 Task: Create a task  Design and implement a disaster recovery plan for an organization's IT infrastructure , assign it to team member softage.4@softage.net in the project AgileBoost and update the status of the task to  On Track  , set the priority of the task to Low
Action: Mouse moved to (74, 289)
Screenshot: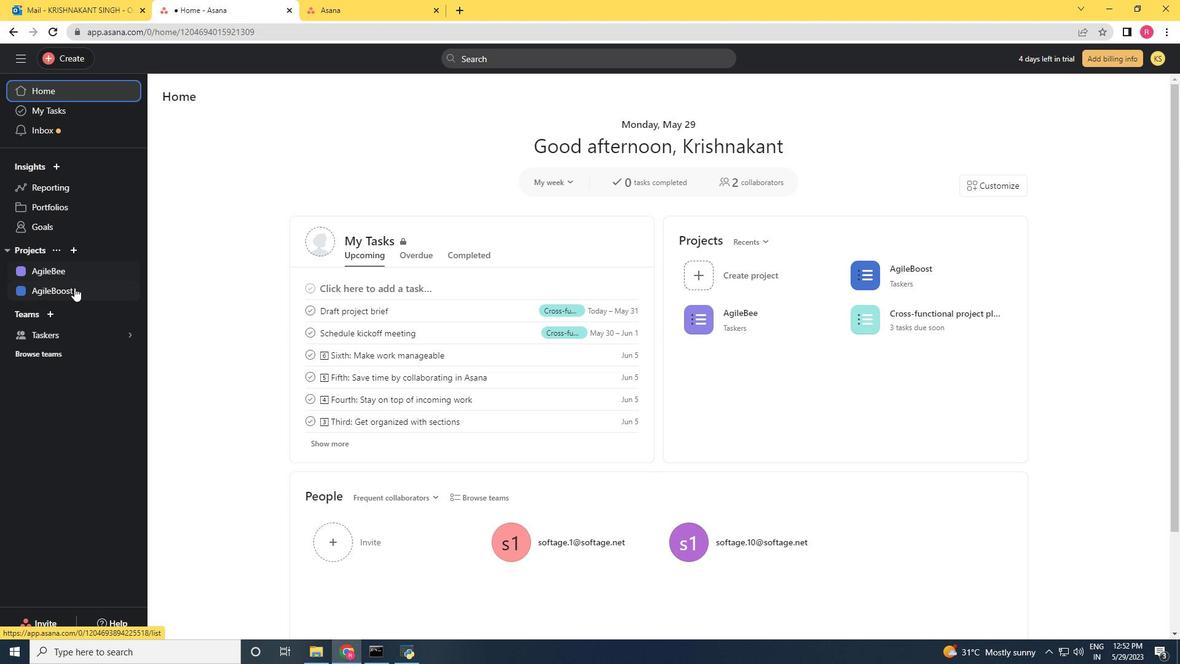 
Action: Mouse pressed left at (74, 289)
Screenshot: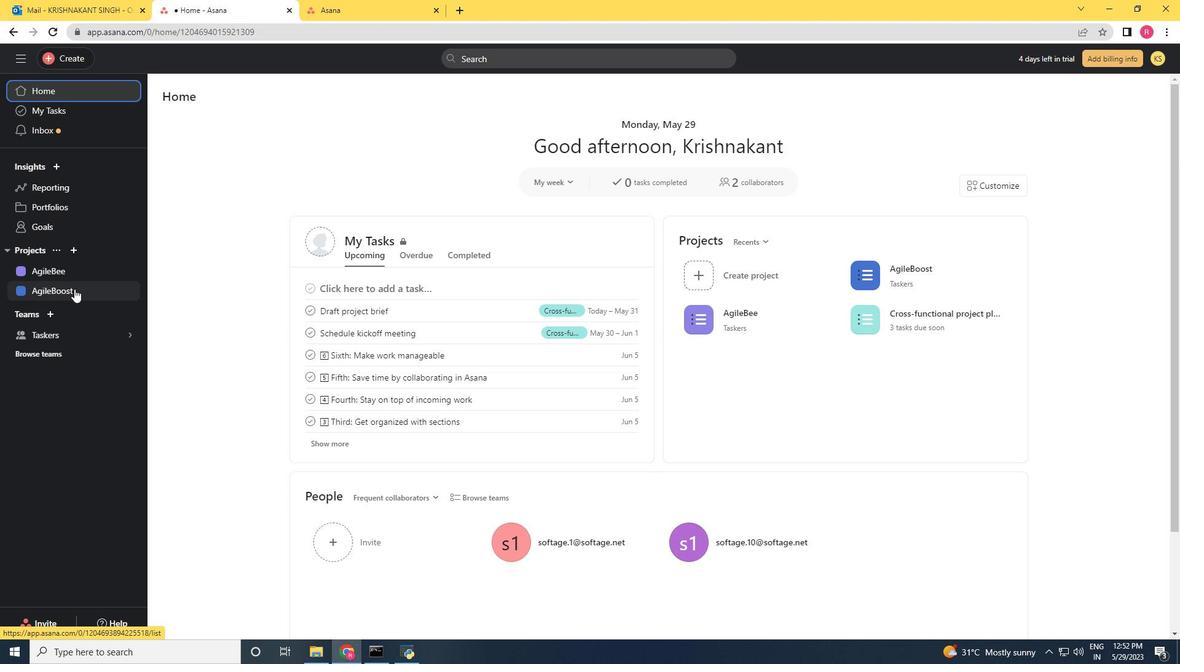 
Action: Mouse moved to (63, 55)
Screenshot: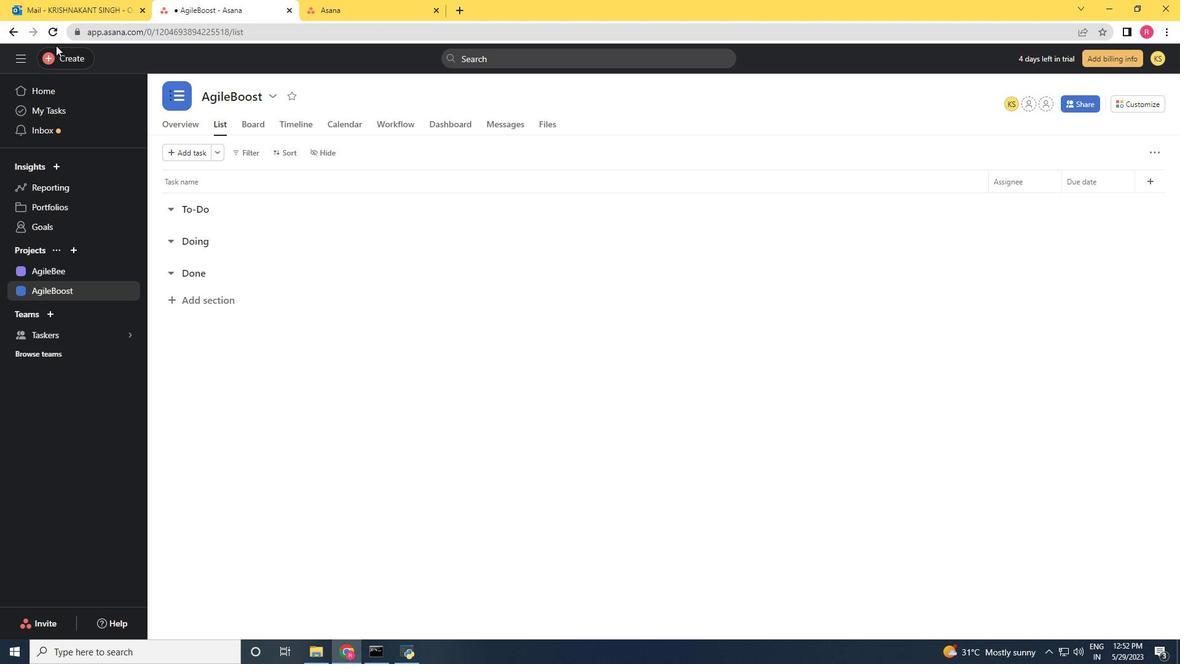 
Action: Mouse pressed left at (63, 55)
Screenshot: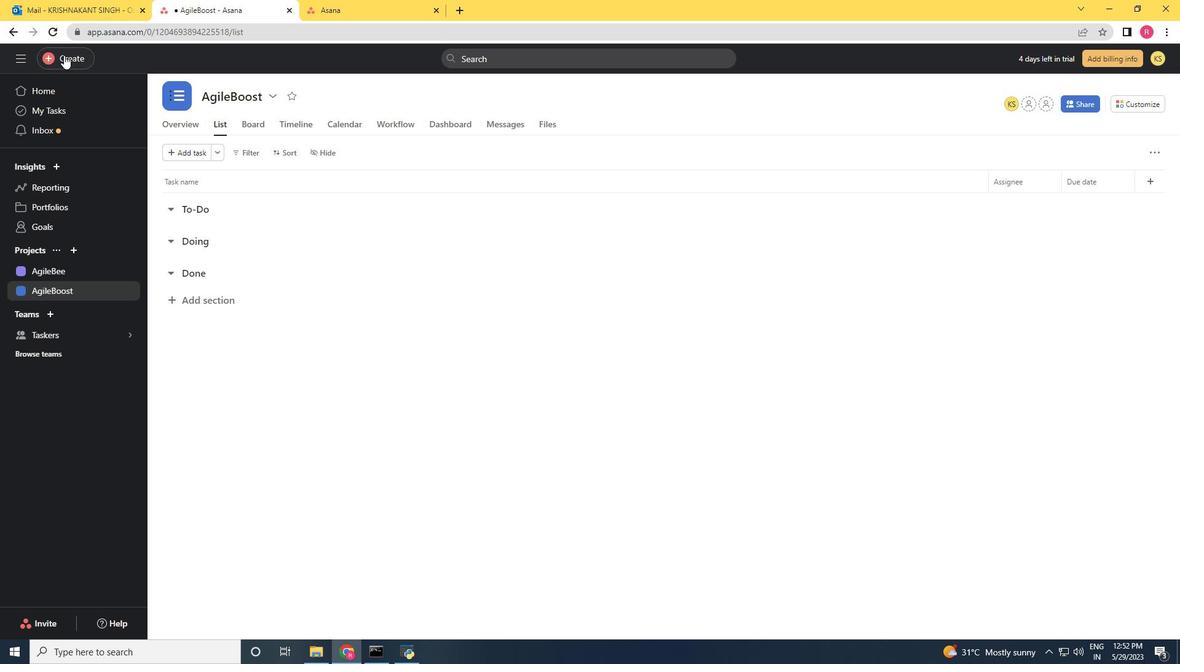 
Action: Mouse moved to (121, 61)
Screenshot: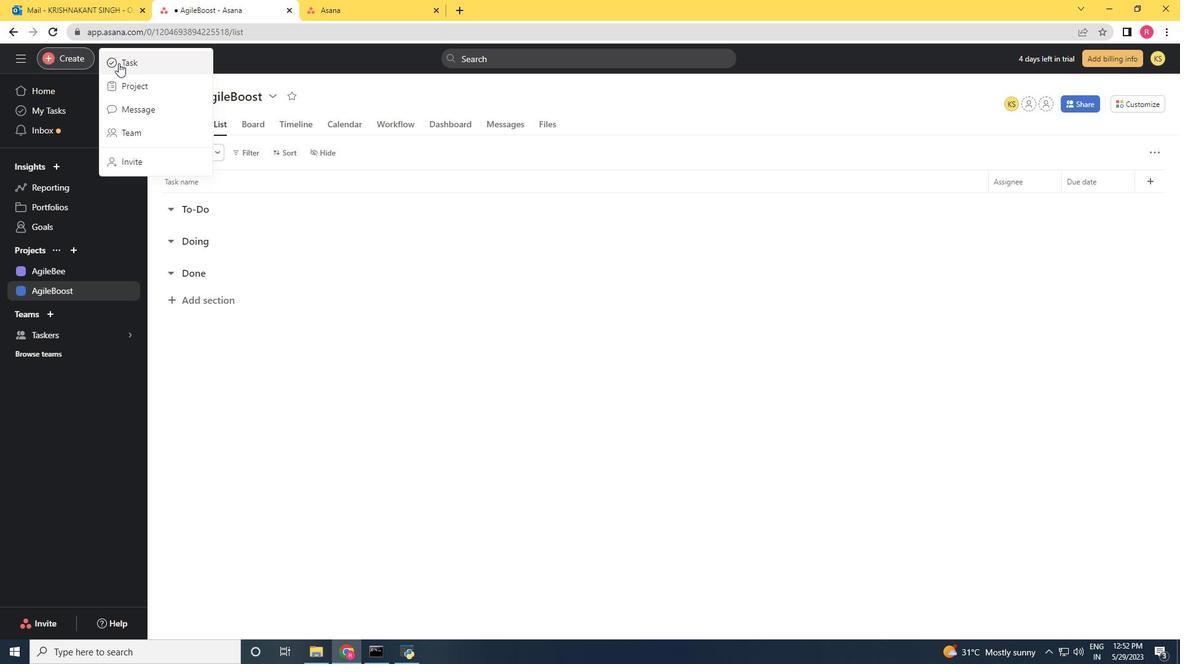 
Action: Mouse pressed left at (121, 61)
Screenshot: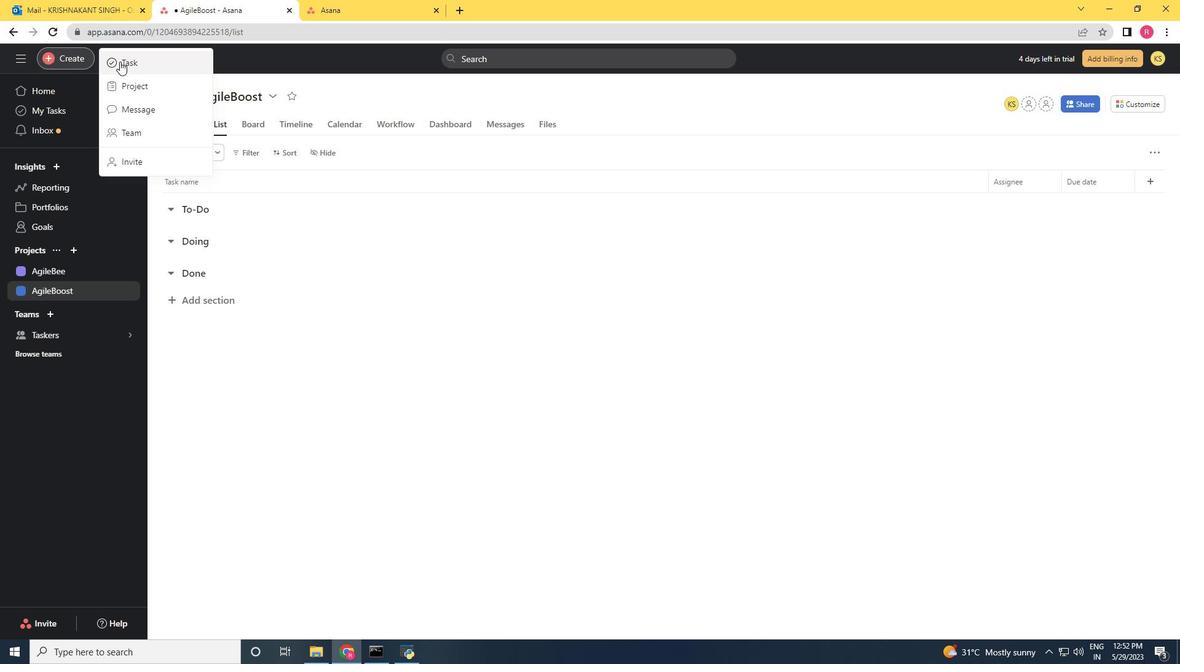
Action: Mouse moved to (1021, 432)
Screenshot: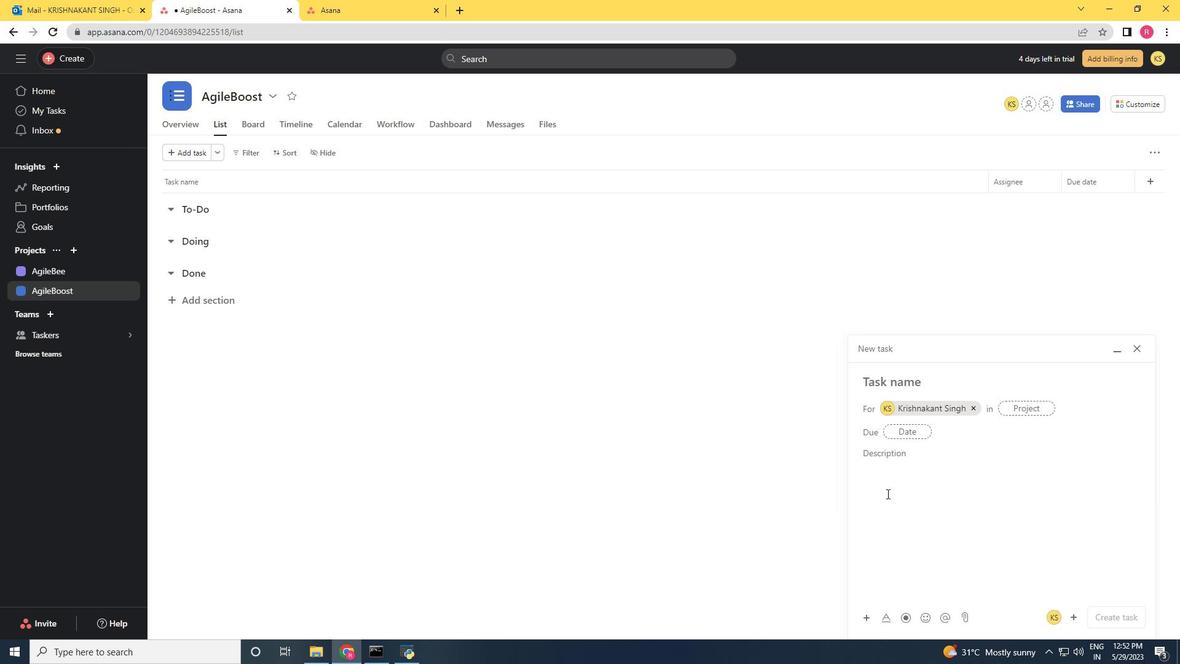 
Action: Key pressed <Key.shift>Dedign<Key.space><Key.backspace><Key.backspace><Key.backspace><Key.backspace><Key.backspace>sign<Key.space>and<Key.space><Key.shift>Implement<Key.space>a<Key.space>distaster<Key.space><Key.left><Key.left><Key.left><Key.left><Key.left><Key.backspace><Key.backspace>a<Key.right><Key.right><Key.right><Key.right><Key.right><Key.right><Key.right>recovery<Key.space>plan<Key.space>for<Key.space>an<Key.space>organization<Key.space><Key.backspace>'s<Key.space><Key.shift>IT<Key.space>infrastucture<Key.space><Key.left><Key.left><Key.left><Key.left><Key.left><Key.left><Key.left><Key.left><Key.left><Key.left><Key.left><Key.left><Key.left><Key.right><Key.right><Key.right><Key.right><Key.right><Key.right>r<Key.right><Key.right><Key.right><Key.right><Key.right><Key.right><Key.right><Key.right><Key.right><Key.right><Key.right>
Screenshot: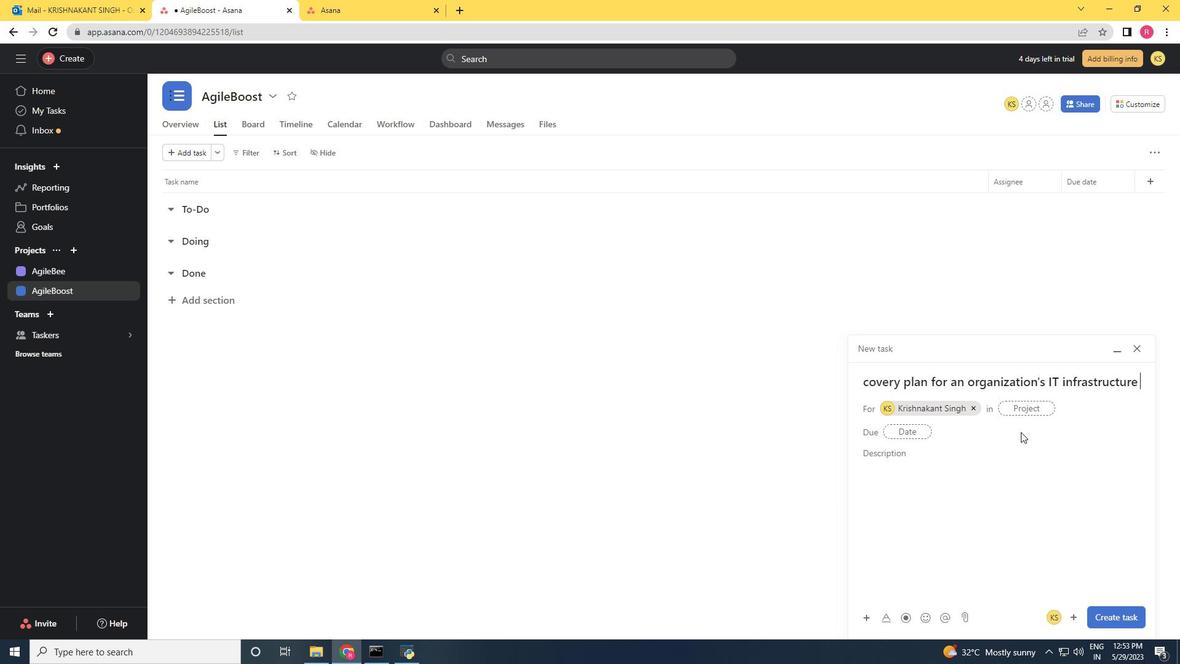 
Action: Mouse moved to (969, 406)
Screenshot: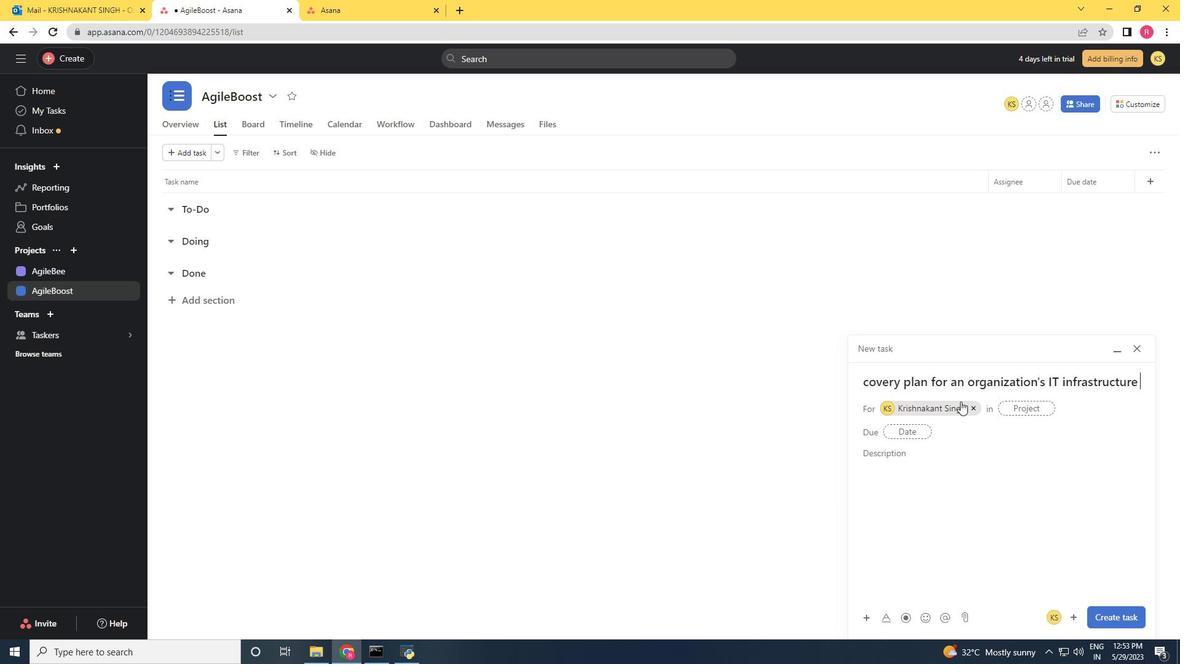 
Action: Mouse pressed left at (969, 406)
Screenshot: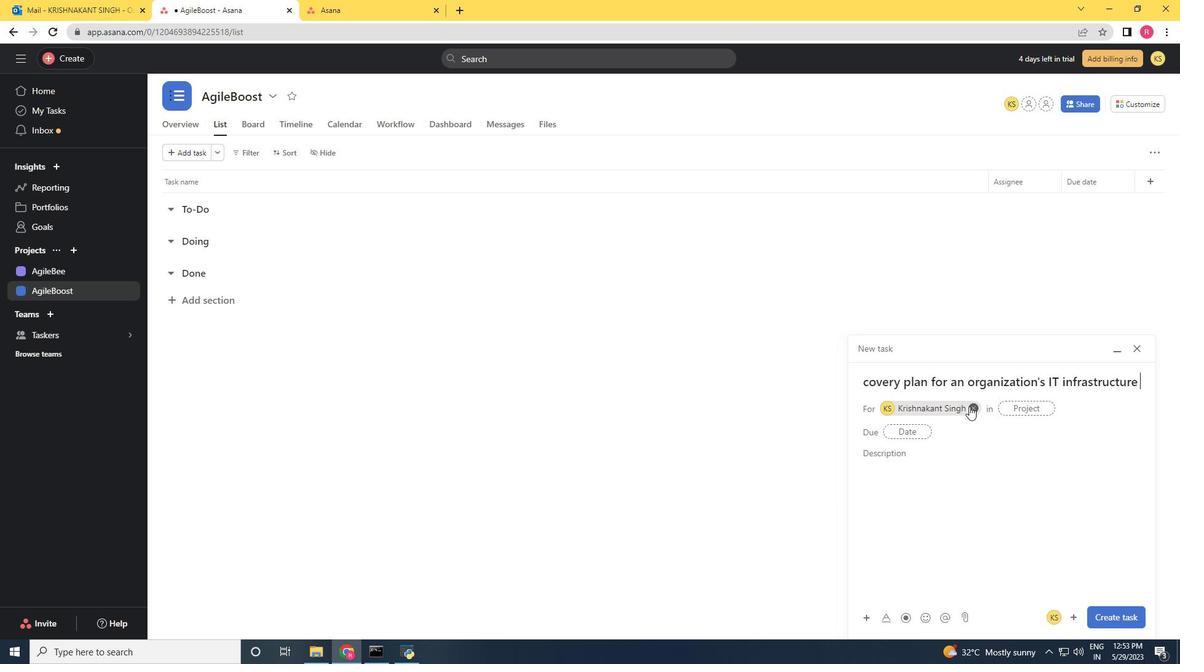 
Action: Mouse moved to (915, 411)
Screenshot: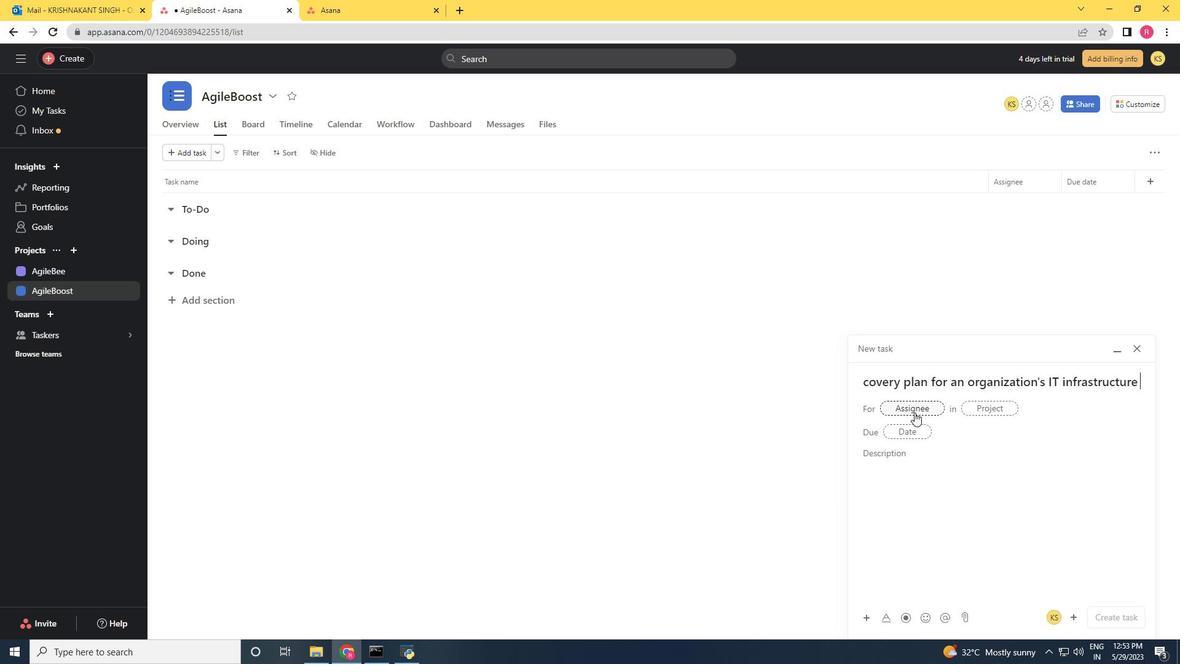 
Action: Mouse pressed left at (915, 411)
Screenshot: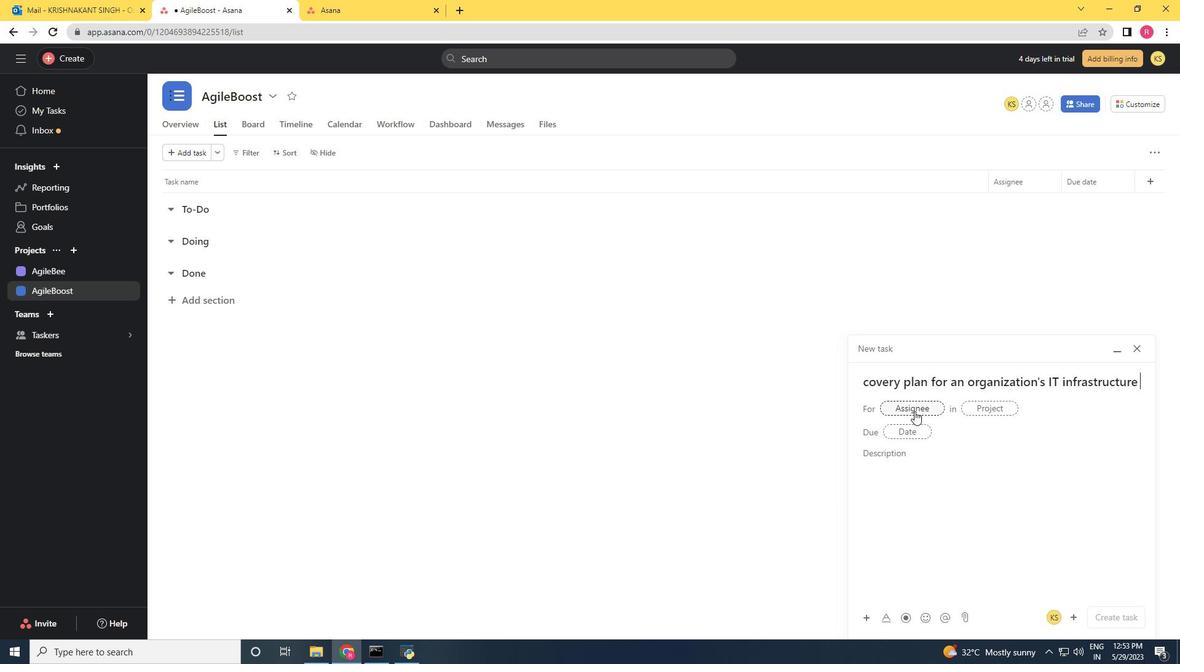 
Action: Key pressed softage.4<Key.shift>@softage.net
Screenshot: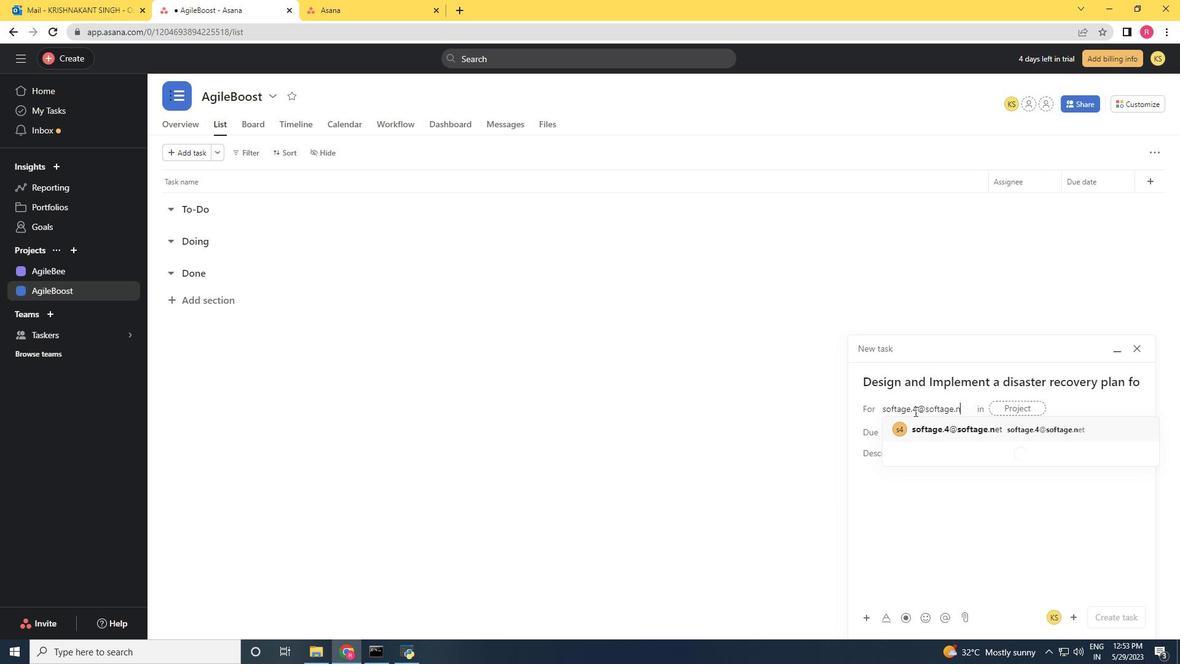 
Action: Mouse moved to (942, 429)
Screenshot: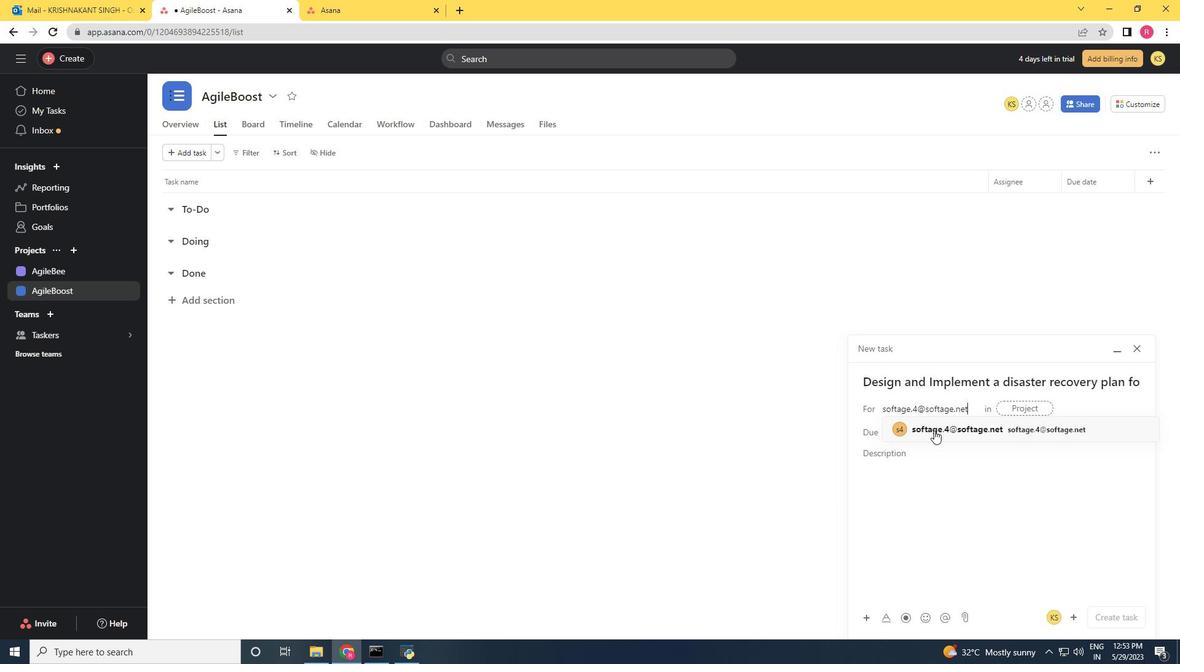 
Action: Mouse pressed left at (942, 429)
Screenshot: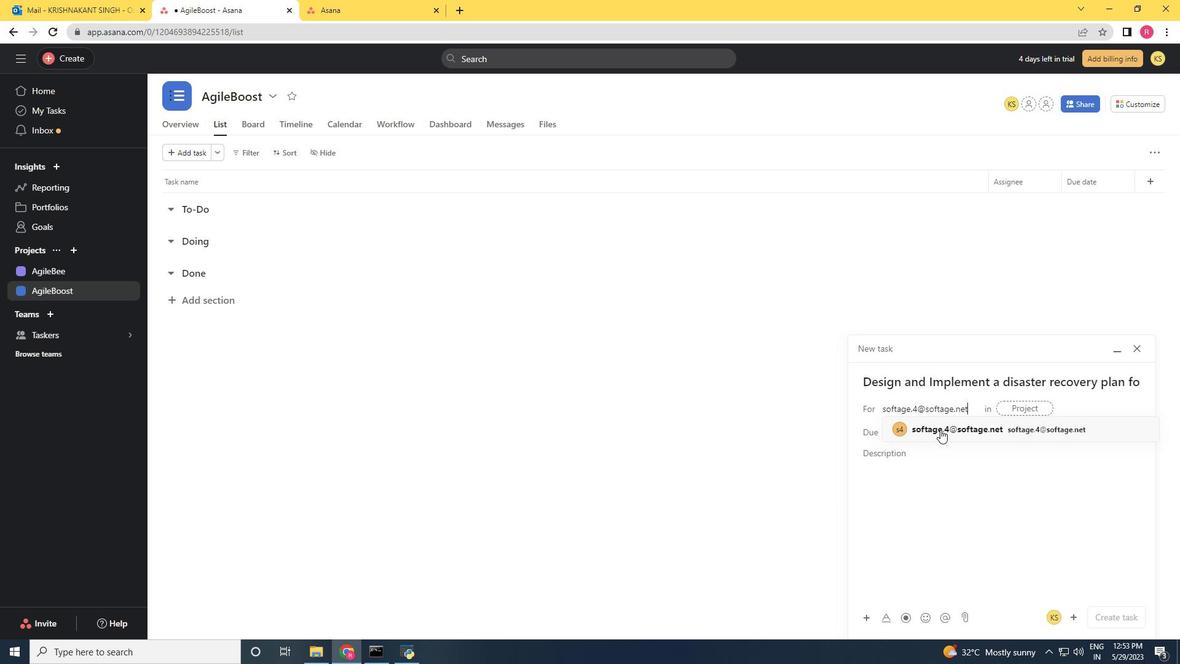 
Action: Mouse moved to (813, 434)
Screenshot: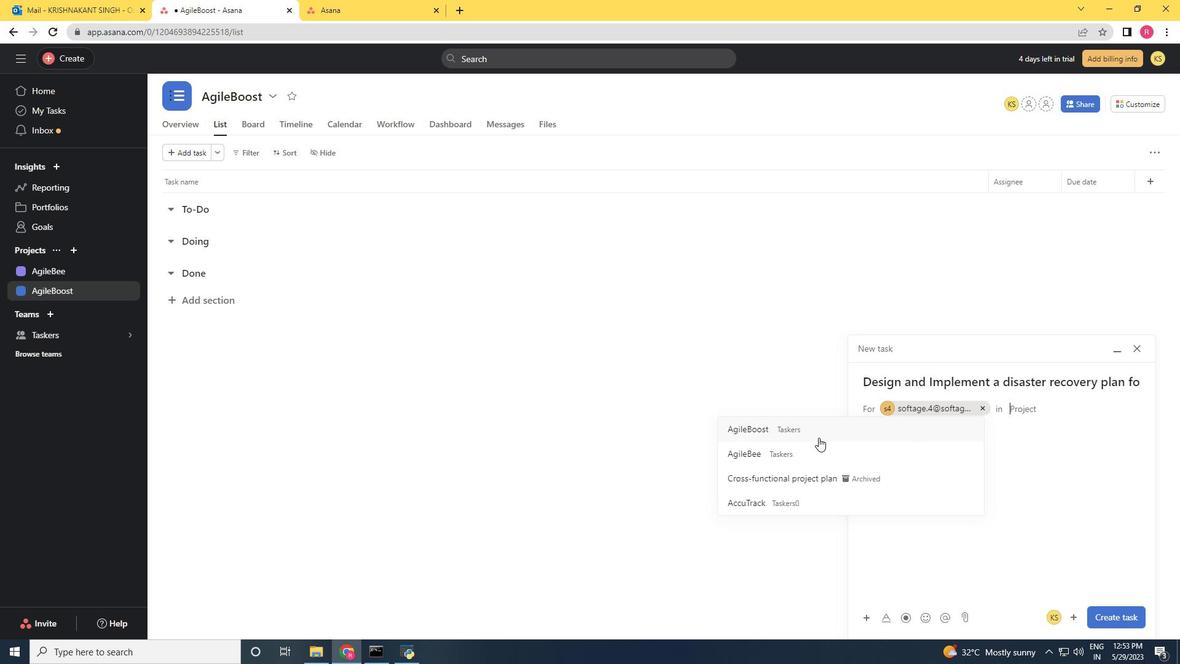 
Action: Mouse pressed left at (813, 434)
Screenshot: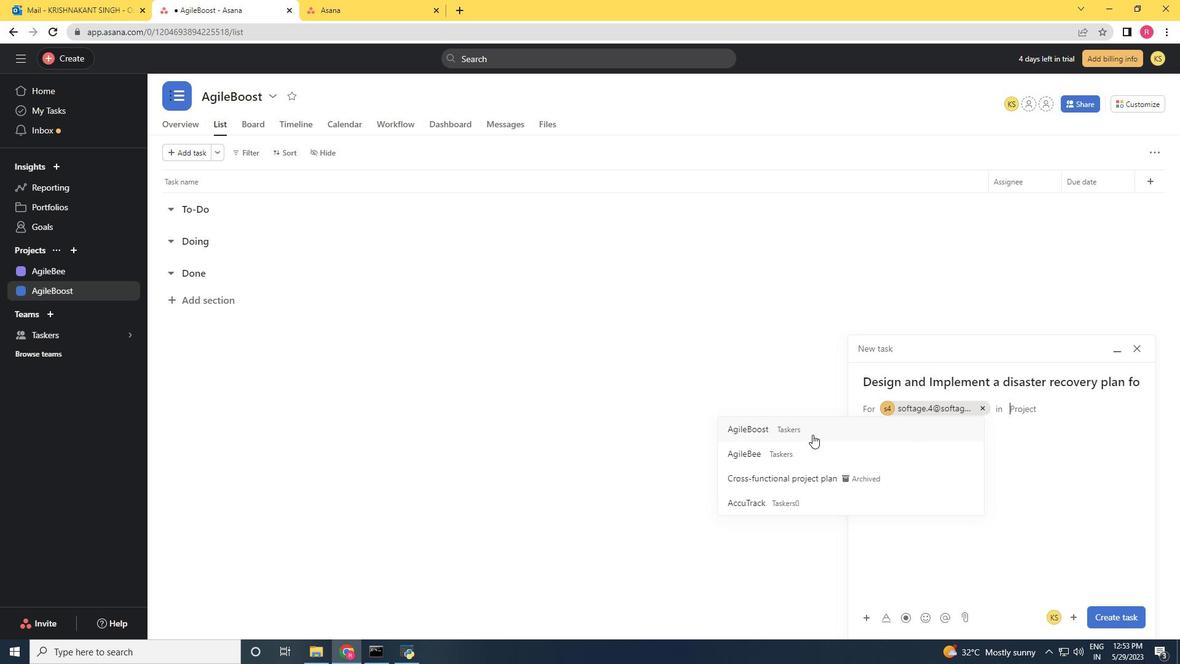 
Action: Mouse moved to (1014, 560)
Screenshot: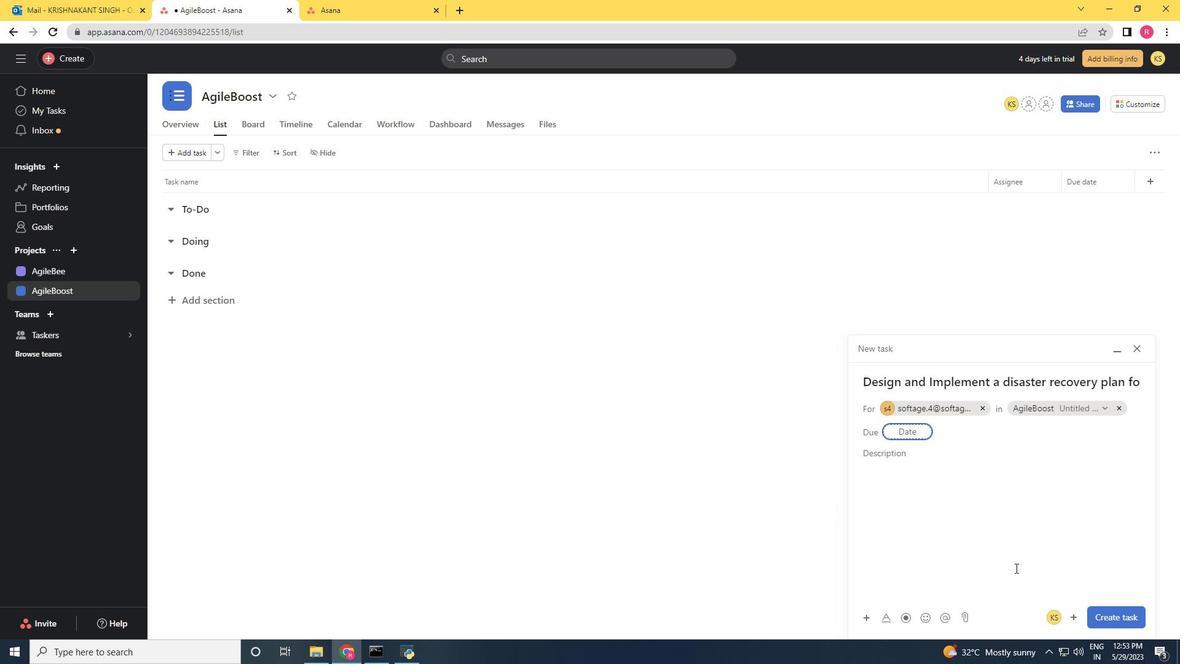 
Action: Mouse scrolled (1014, 560) with delta (0, 0)
Screenshot: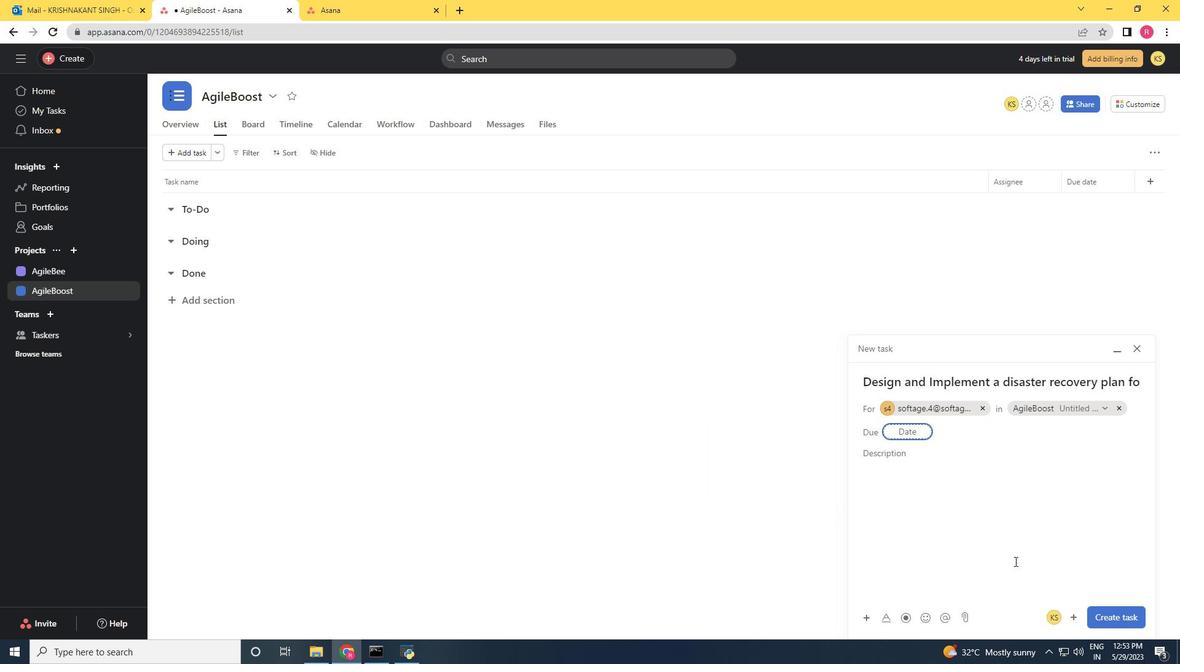 
Action: Mouse scrolled (1014, 560) with delta (0, 0)
Screenshot: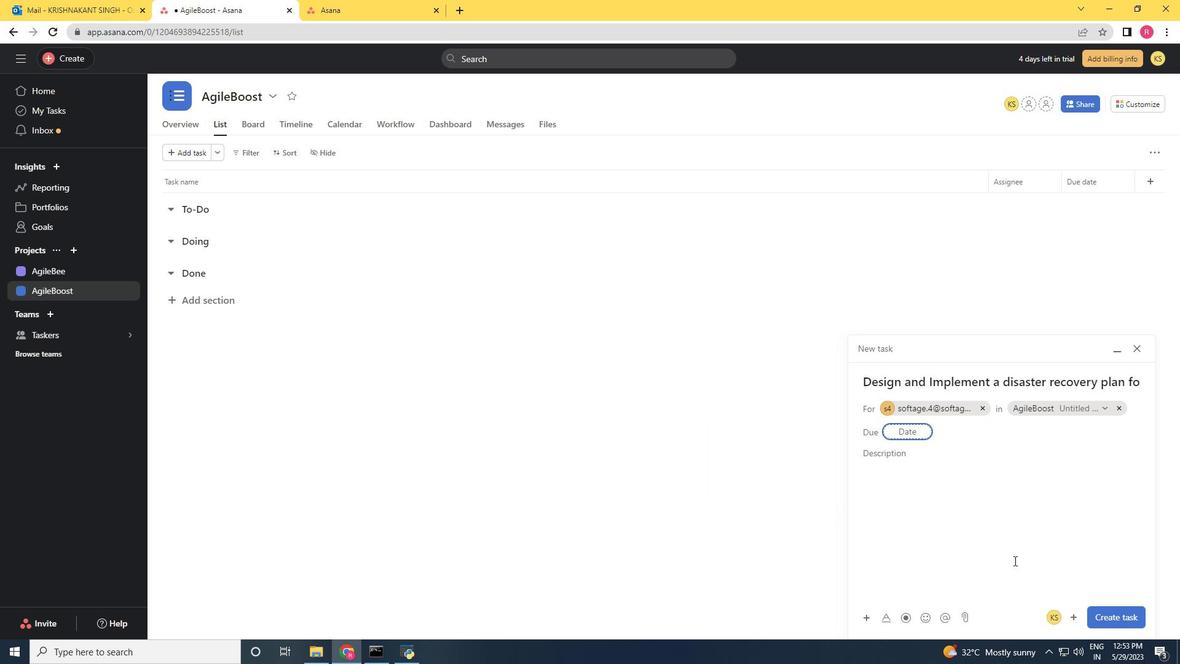 
Action: Mouse scrolled (1014, 561) with delta (0, 0)
Screenshot: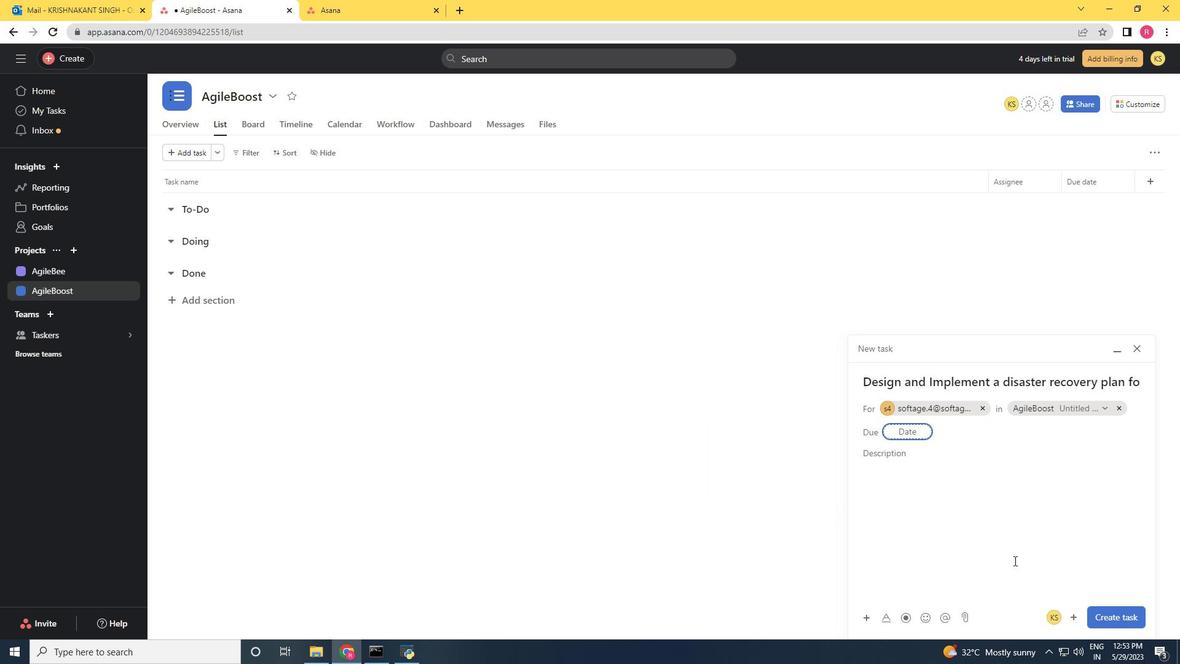 
Action: Mouse scrolled (1014, 561) with delta (0, 0)
Screenshot: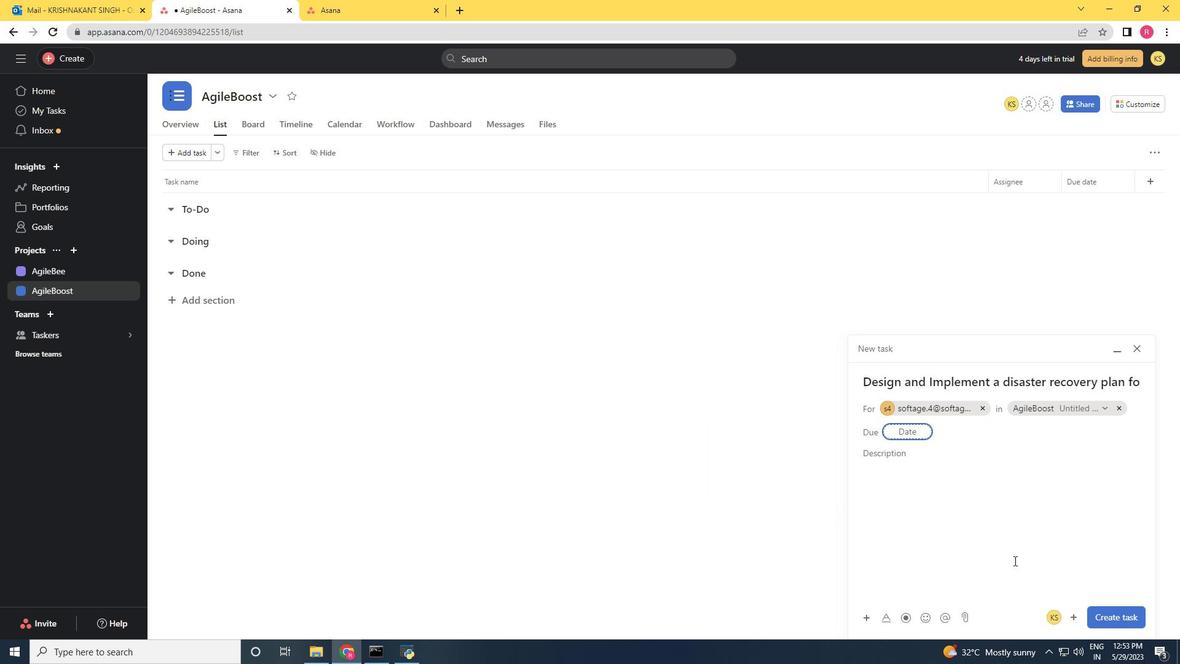
Action: Mouse moved to (1105, 613)
Screenshot: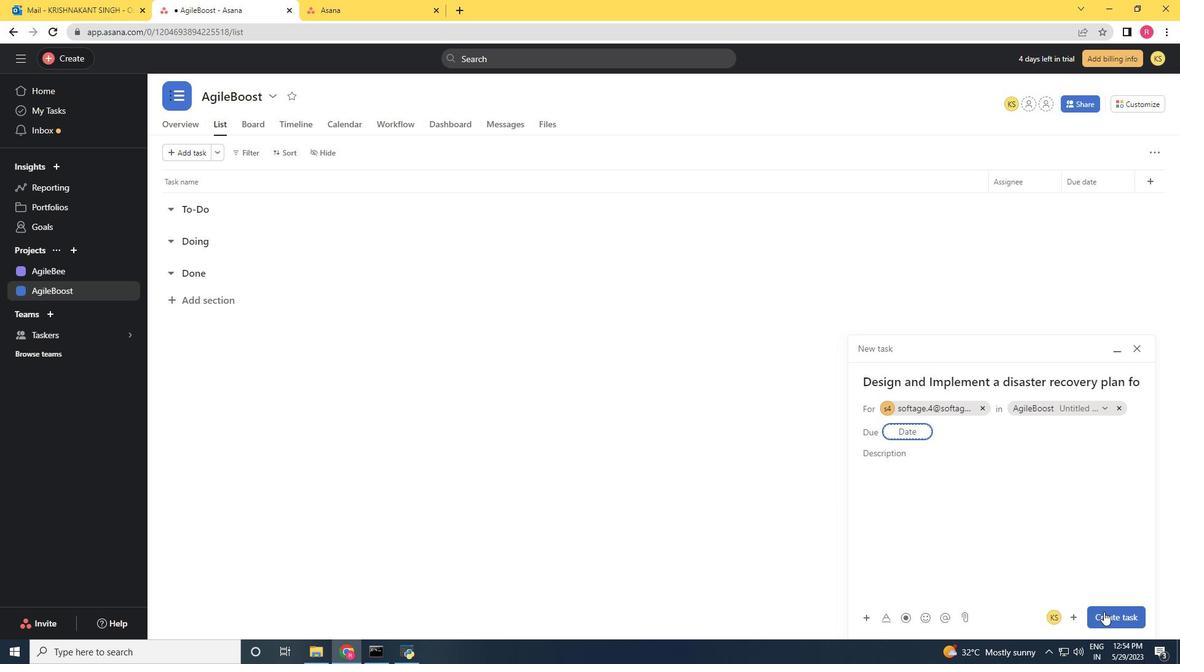 
Action: Mouse pressed left at (1105, 613)
Screenshot: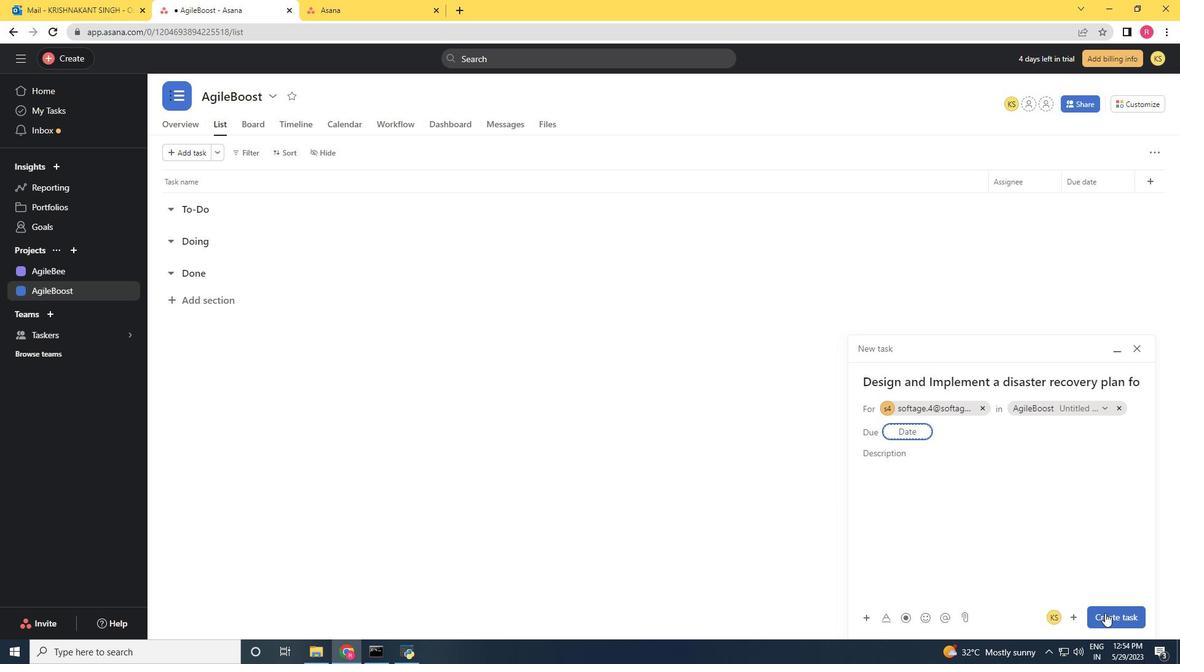 
Action: Mouse moved to (1158, 178)
Screenshot: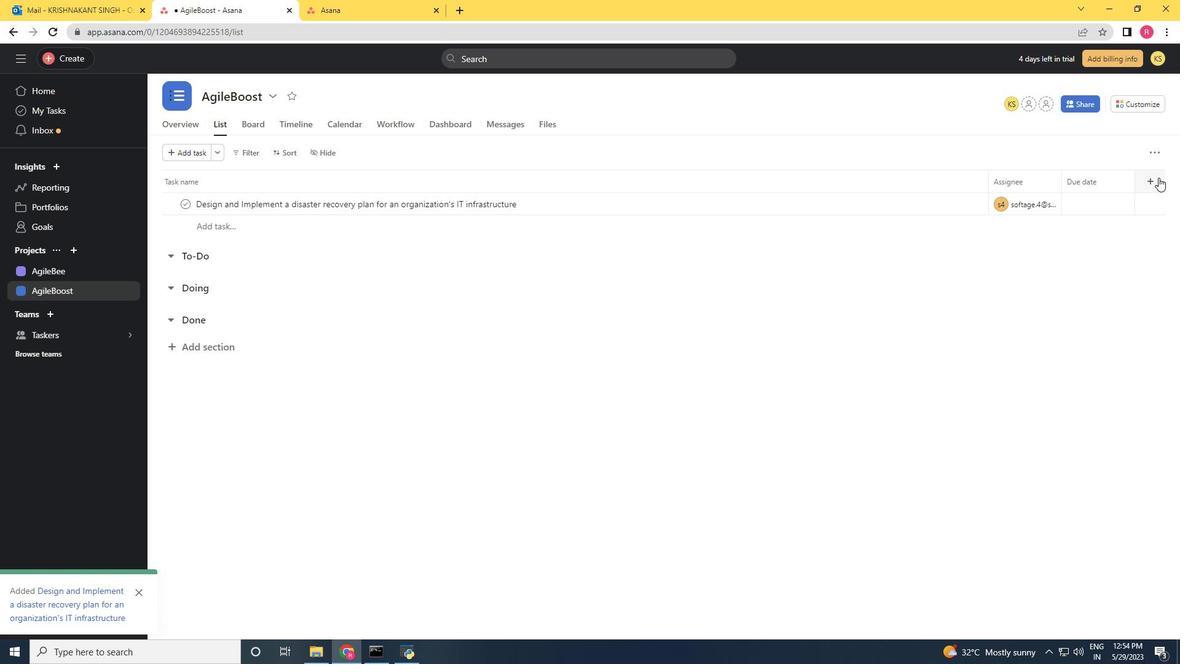 
Action: Mouse pressed left at (1158, 178)
Screenshot: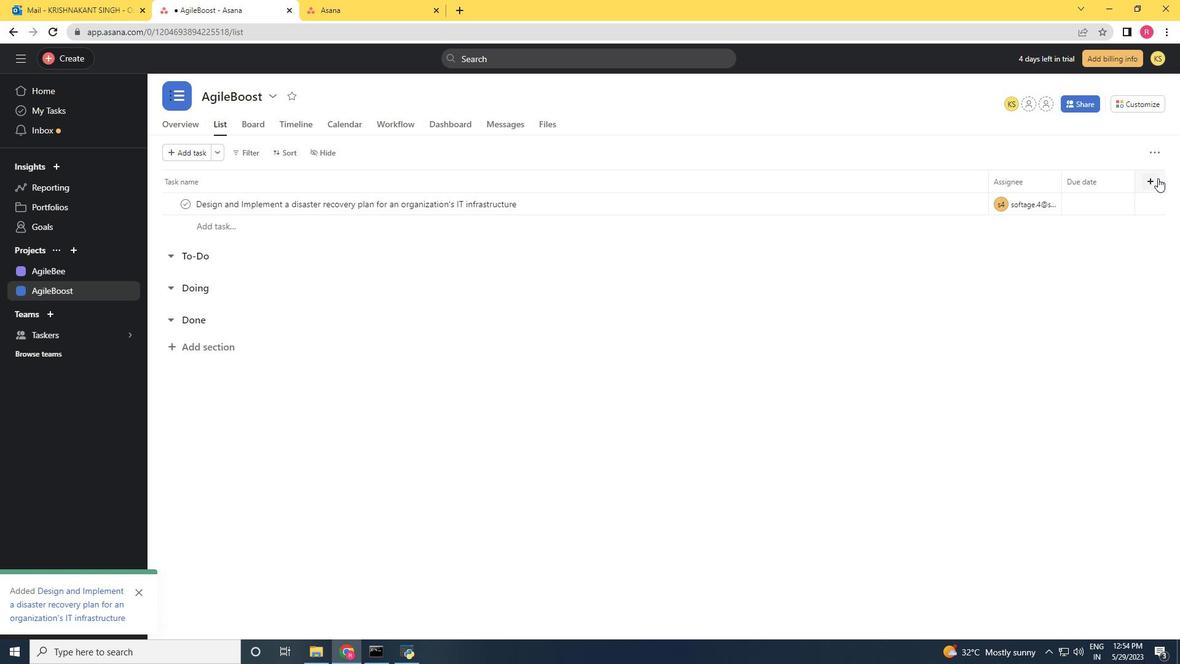 
Action: Mouse moved to (1103, 314)
Screenshot: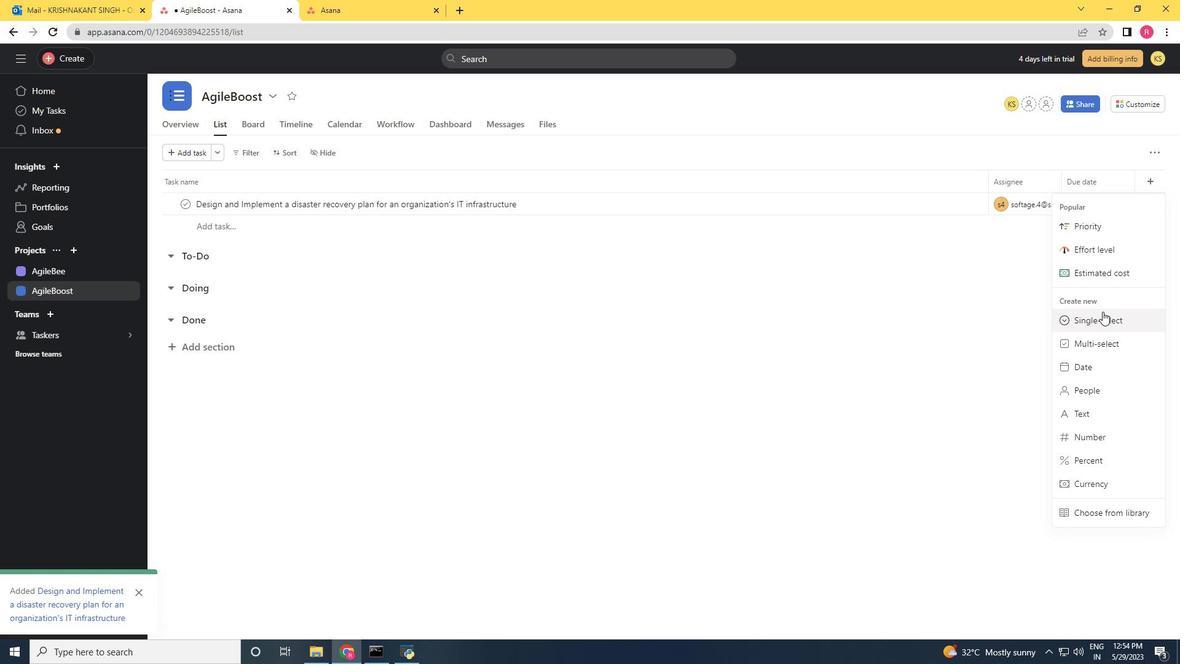 
Action: Mouse pressed left at (1103, 314)
Screenshot: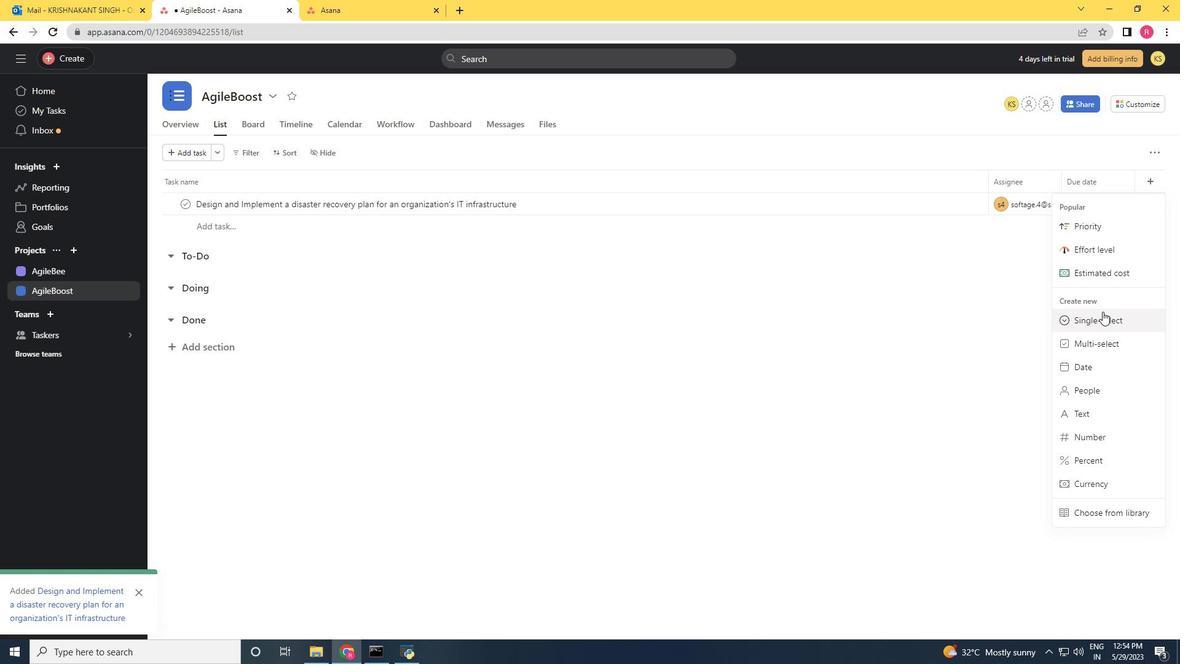 
Action: Mouse moved to (536, 237)
Screenshot: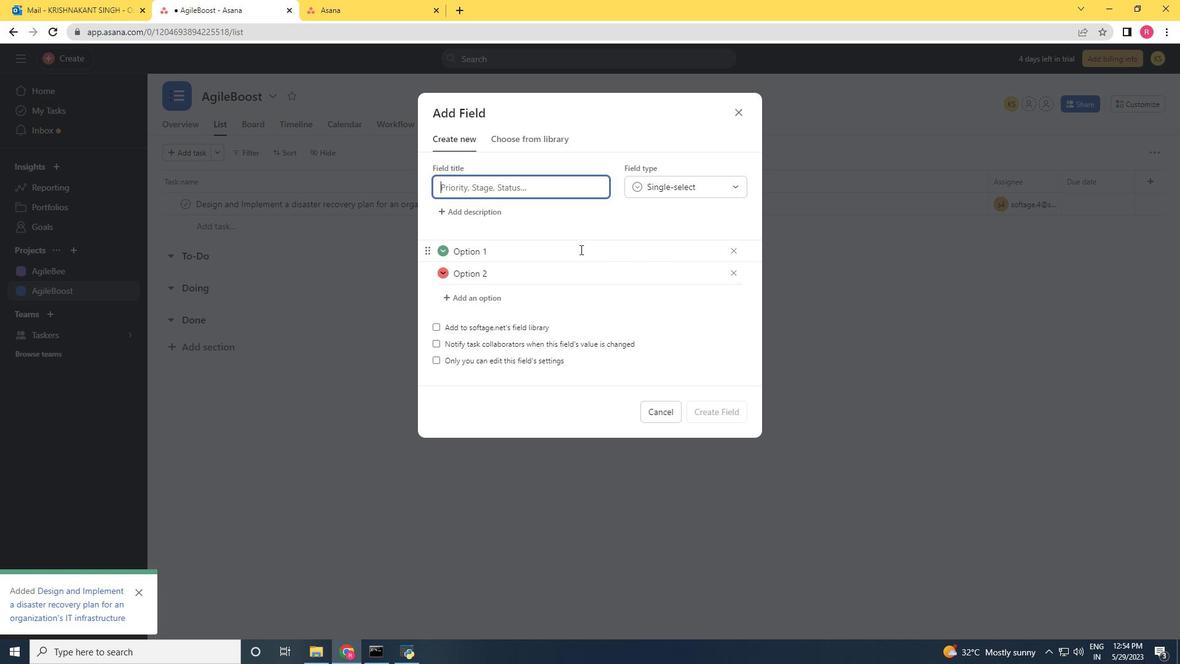 
Action: Key pressed <Key.shift>Ststus
Screenshot: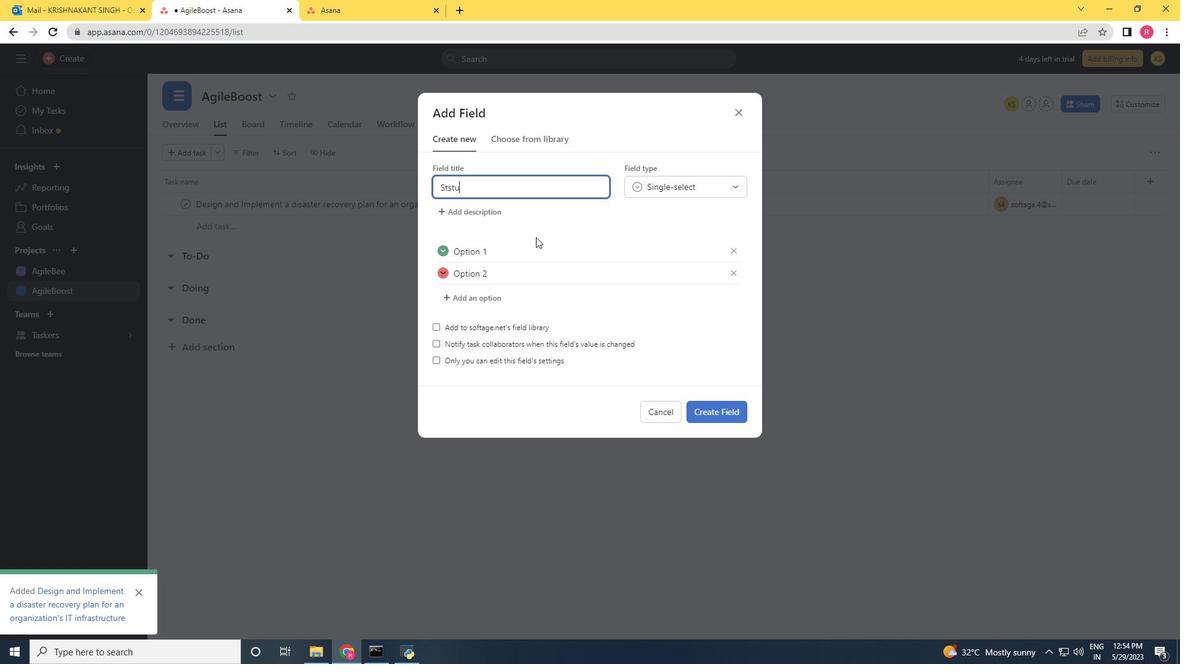 
Action: Mouse moved to (494, 213)
Screenshot: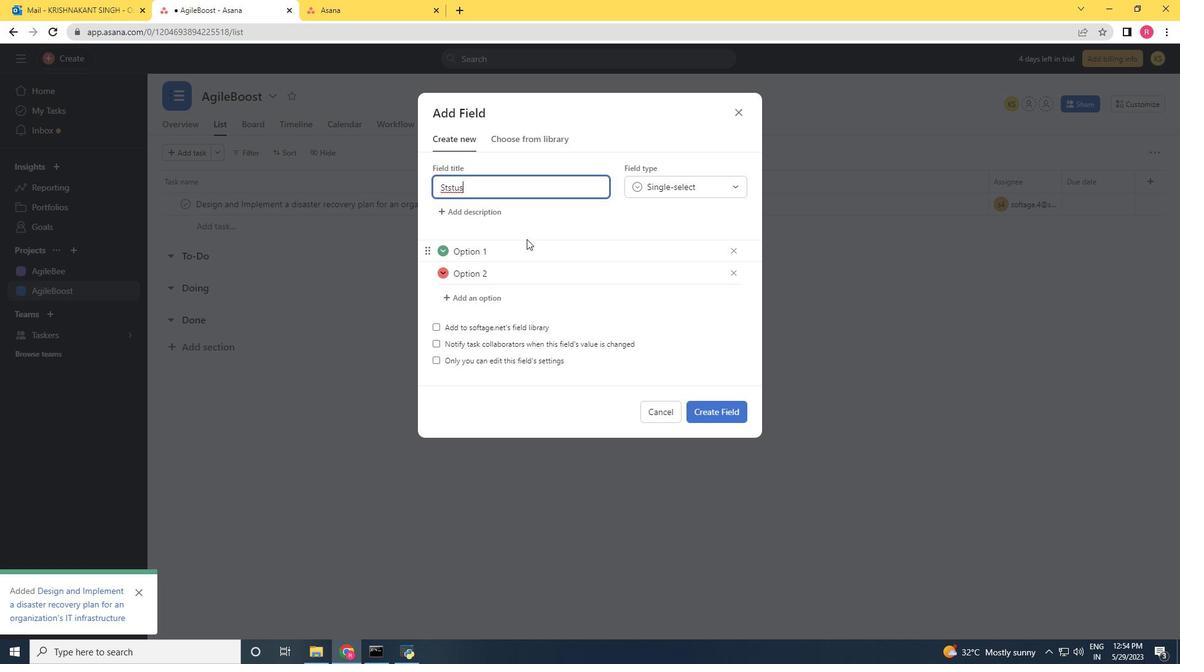 
Action: Key pressed <Key.backspace><Key.backspace><Key.backspace><Key.backspace>atus
Screenshot: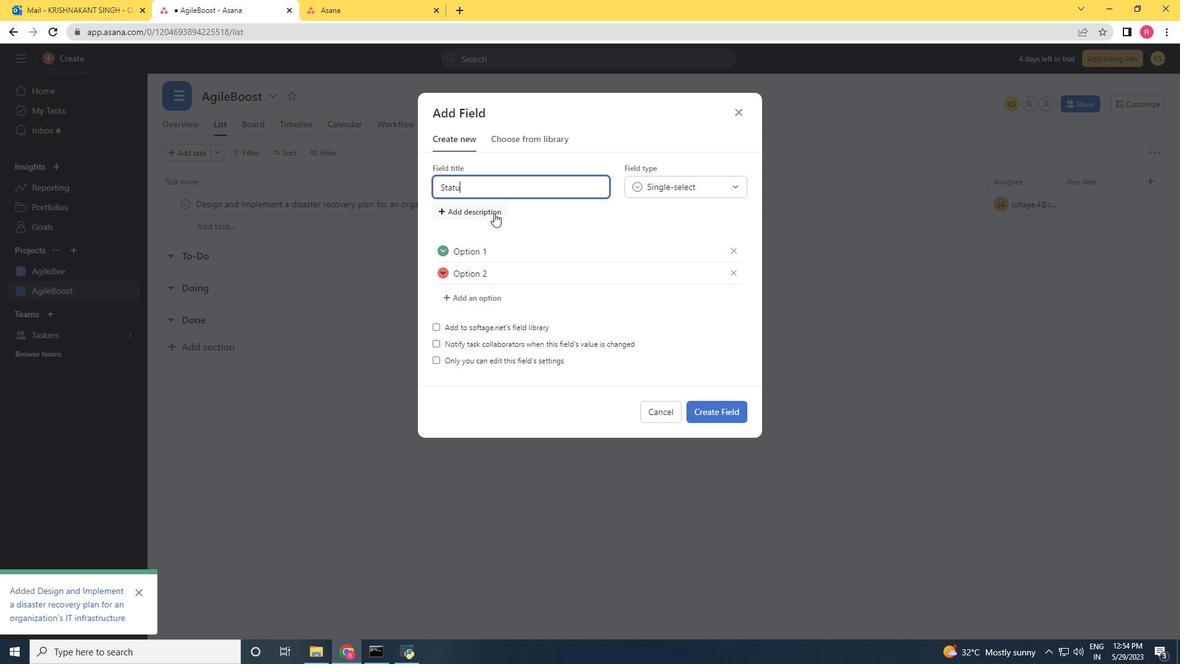 
Action: Mouse moved to (490, 251)
Screenshot: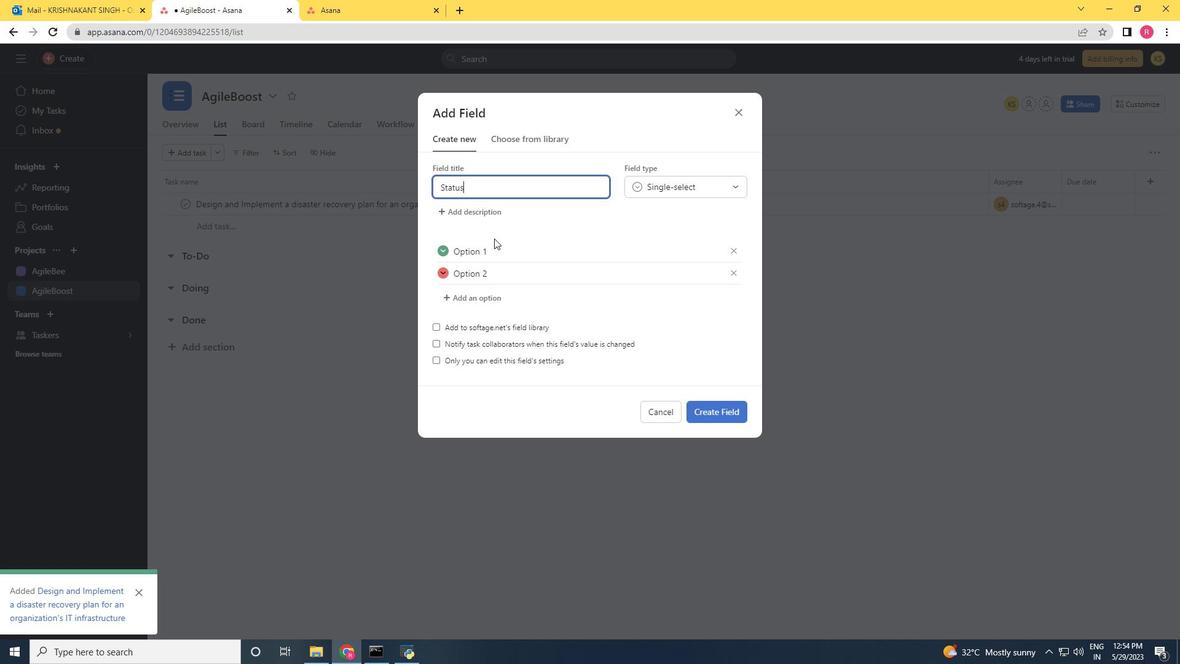
Action: Mouse pressed left at (490, 251)
Screenshot: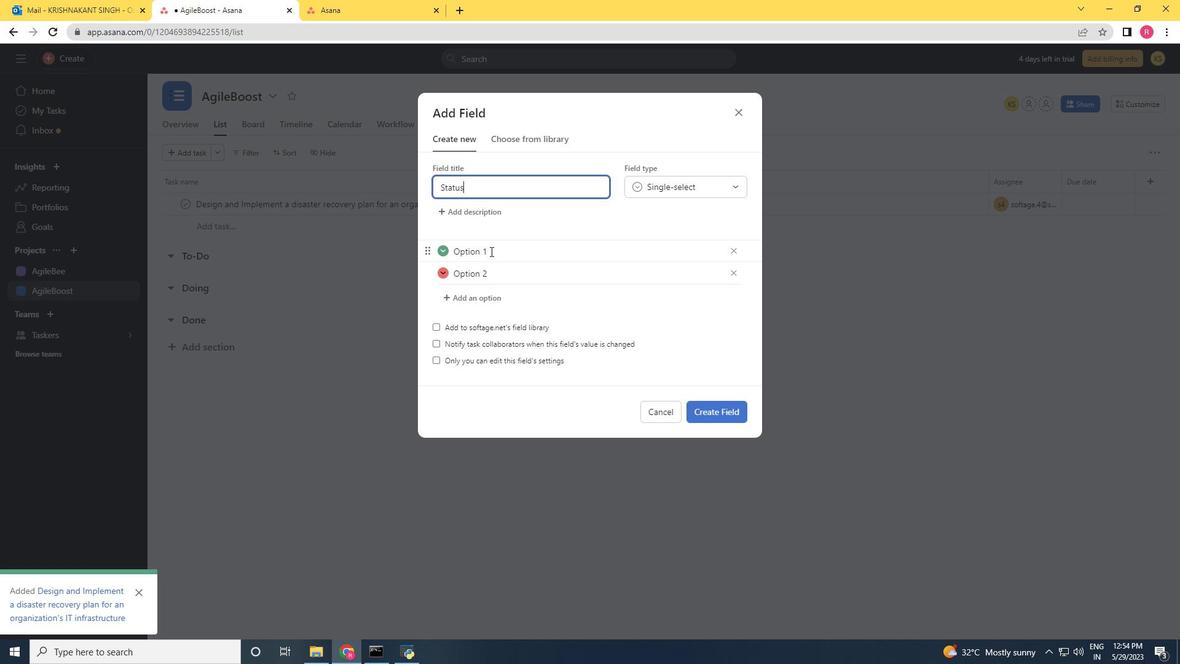 
Action: Key pressed <Key.backspace><Key.backspace><Key.backspace><Key.backspace><Key.backspace><Key.backspace><Key.backspace><Key.backspace><Key.shift>On<Key.space><Key.shift>Track<Key.enter><Key.shift>Odd<Key.backspace><Key.backspace>ff<Key.space><Key.shift>Track<Key.enter><Key.shift><Key.shift><Key.shift><Key.shift><Key.shift><Key.shift><Key.shift>At<Key.space><Key.shift>Risk
Screenshot: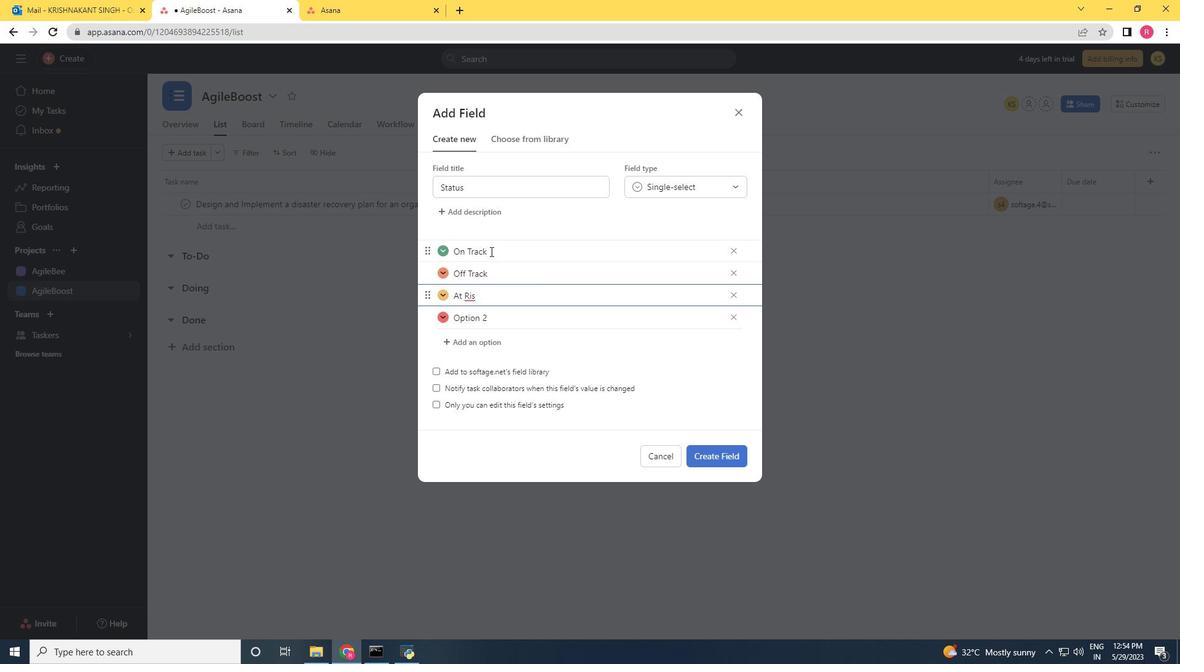
Action: Mouse moved to (731, 316)
Screenshot: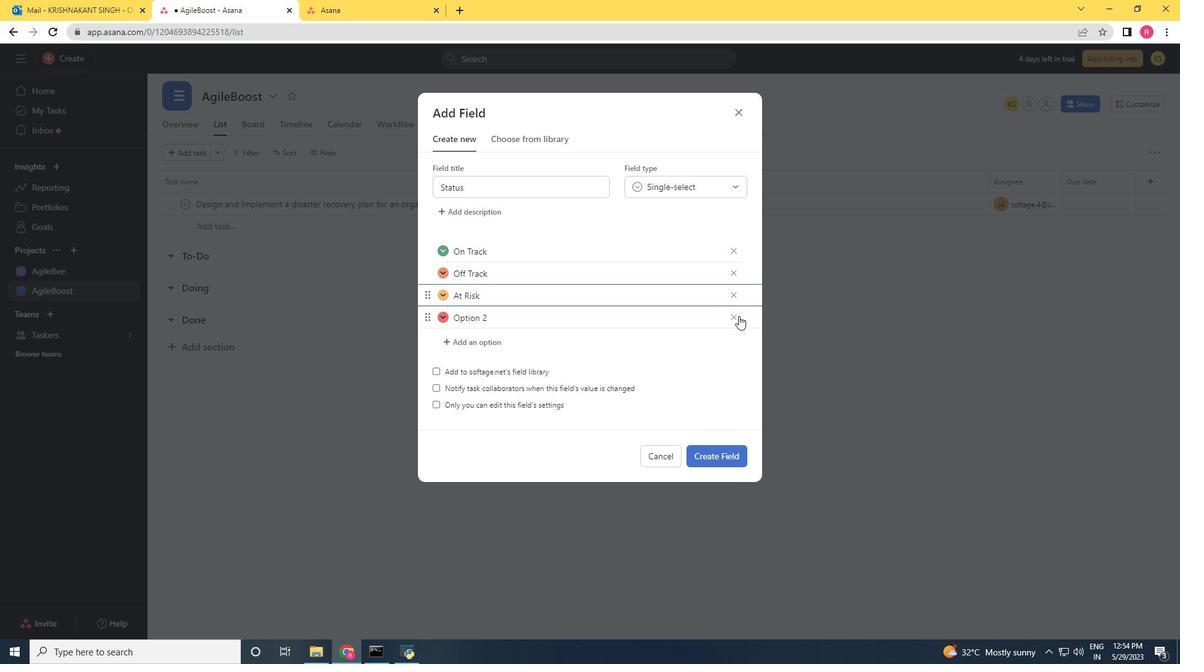 
Action: Mouse pressed left at (731, 316)
Screenshot: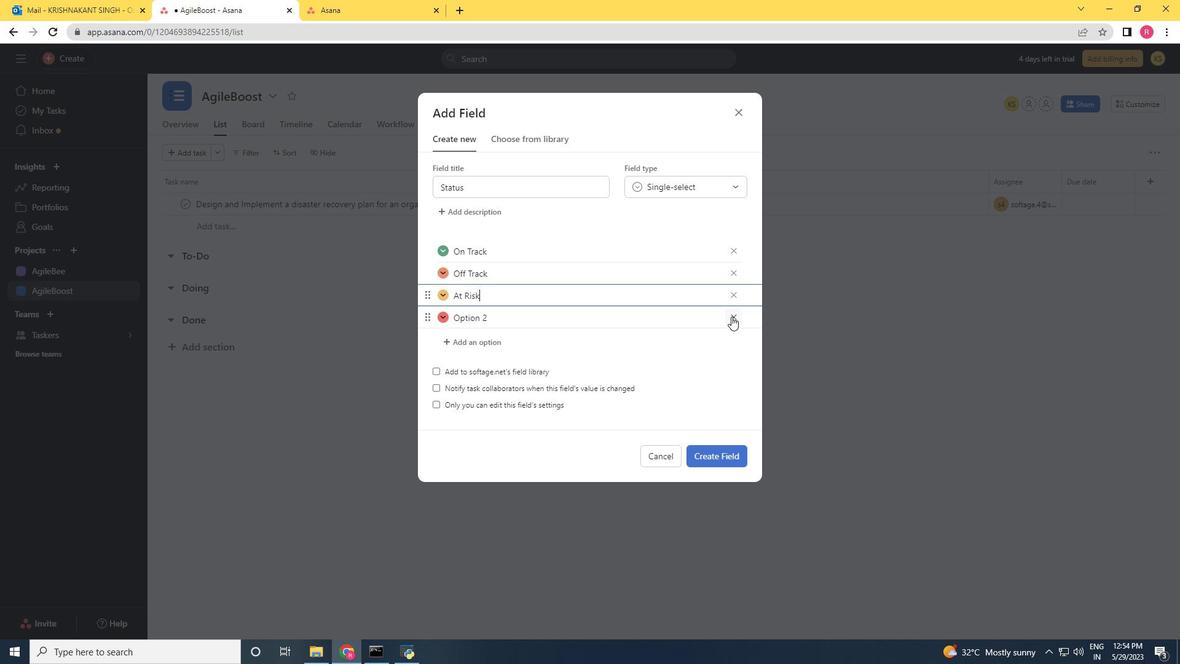 
Action: Mouse moved to (703, 427)
Screenshot: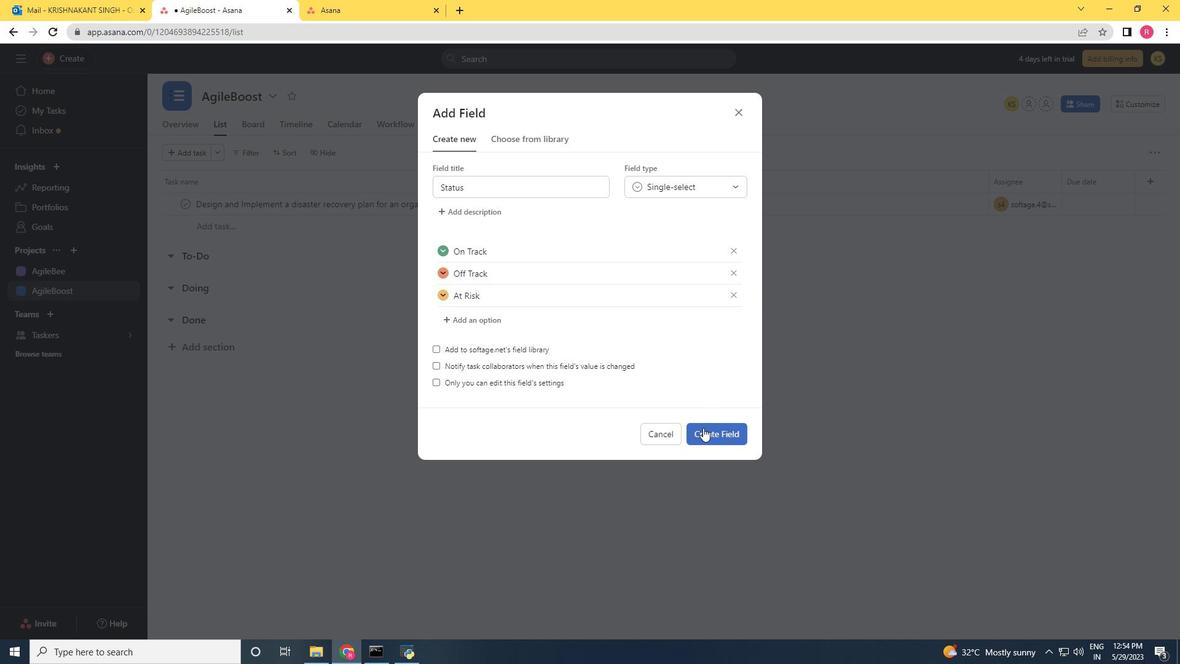 
Action: Mouse pressed left at (703, 427)
Screenshot: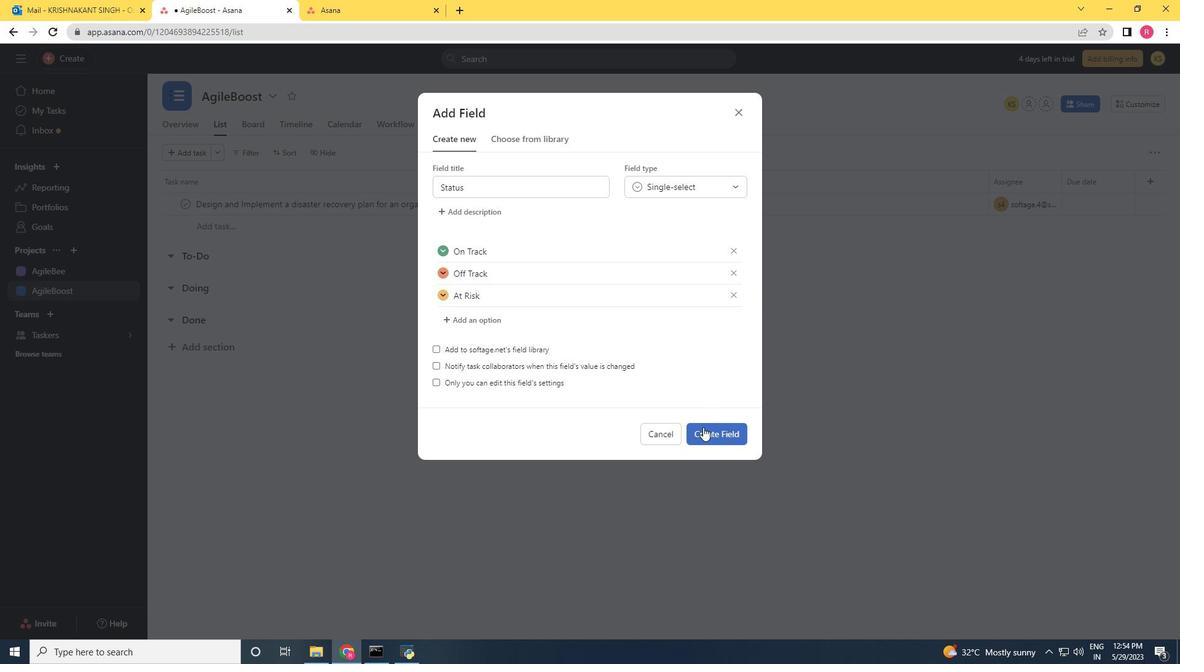 
Action: Mouse moved to (1148, 186)
Screenshot: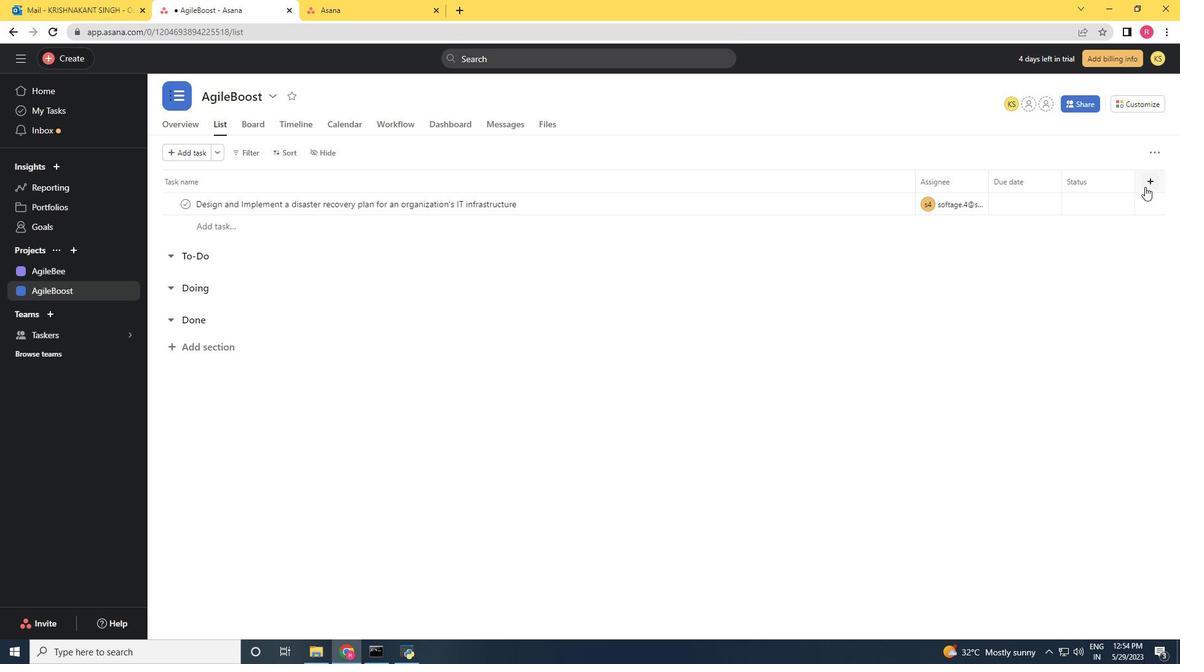
Action: Mouse pressed left at (1148, 186)
Screenshot: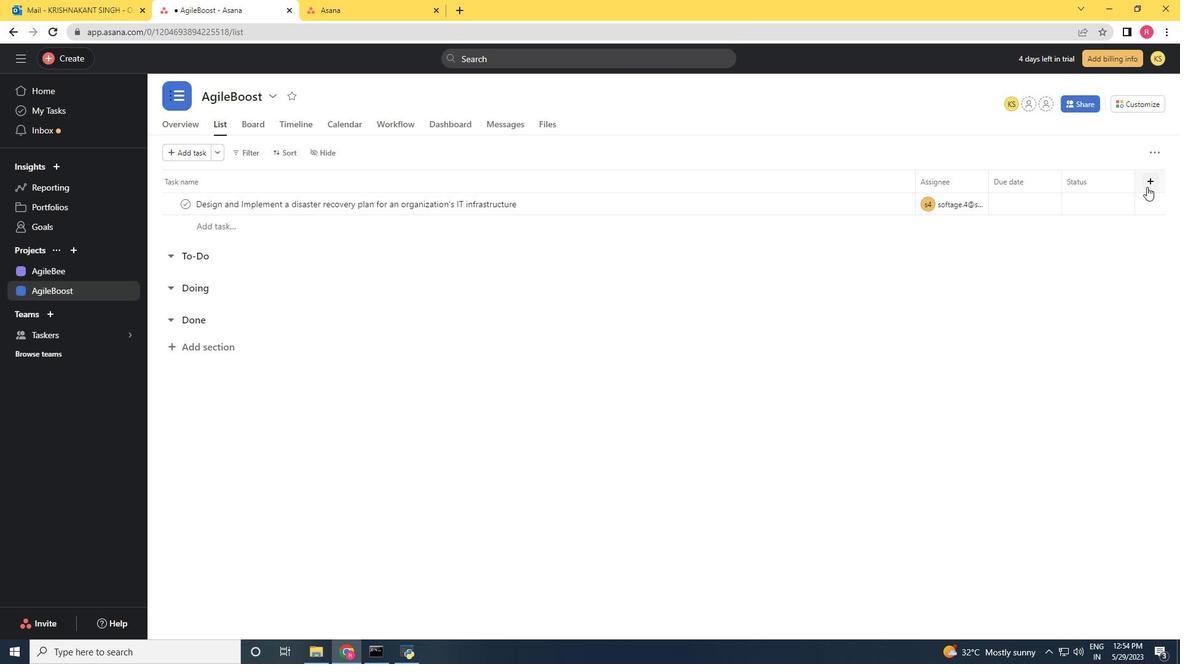 
Action: Mouse moved to (1090, 228)
Screenshot: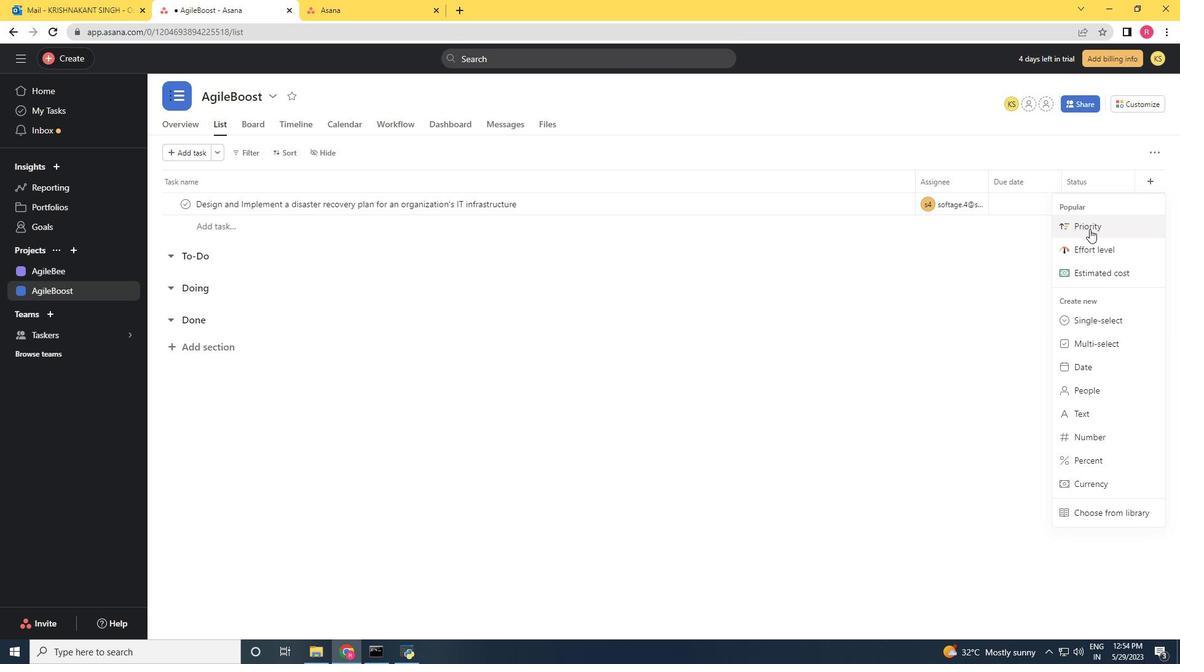 
Action: Mouse pressed left at (1090, 228)
Screenshot: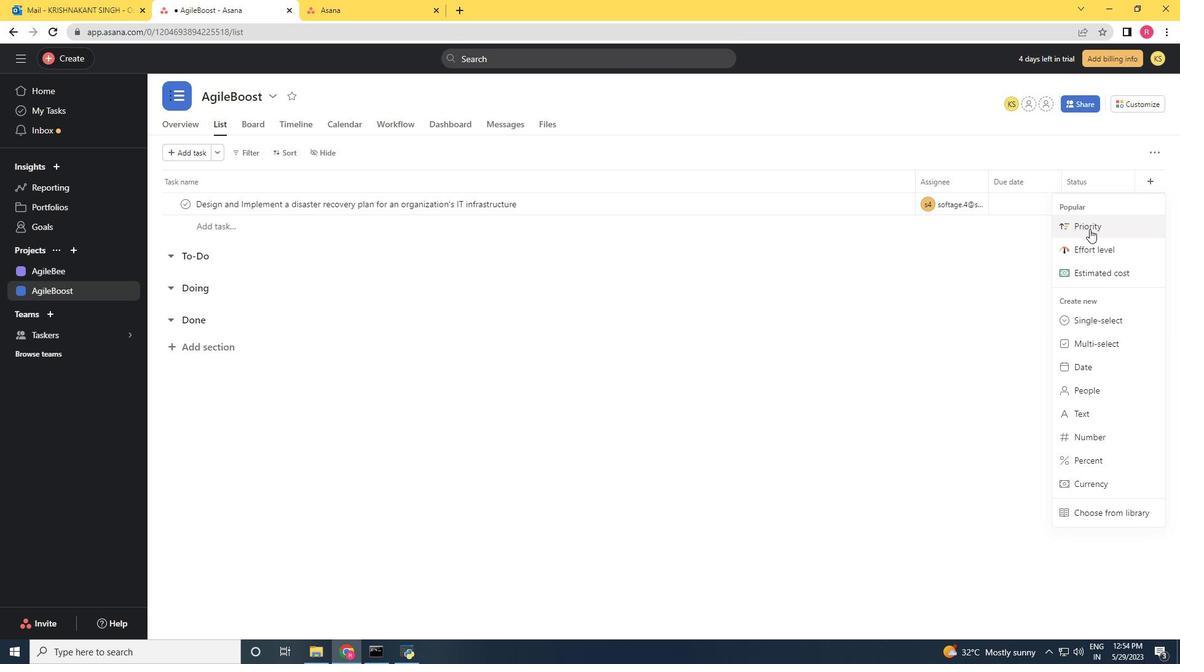 
Action: Mouse moved to (709, 409)
Screenshot: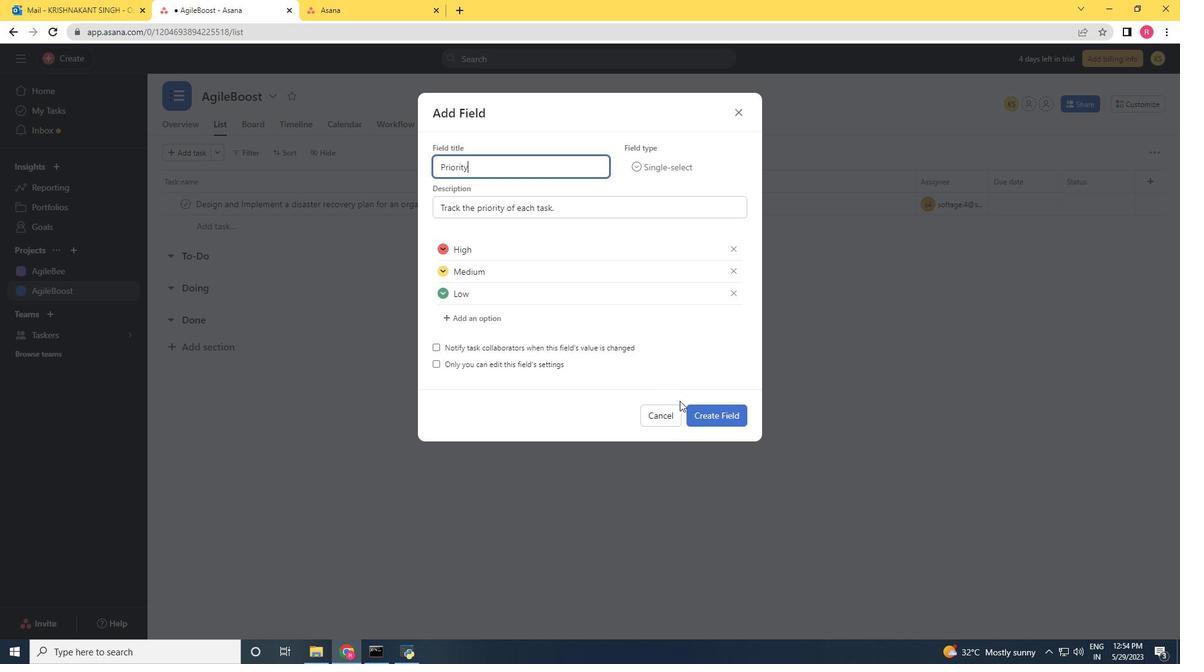 
Action: Mouse pressed left at (709, 409)
Screenshot: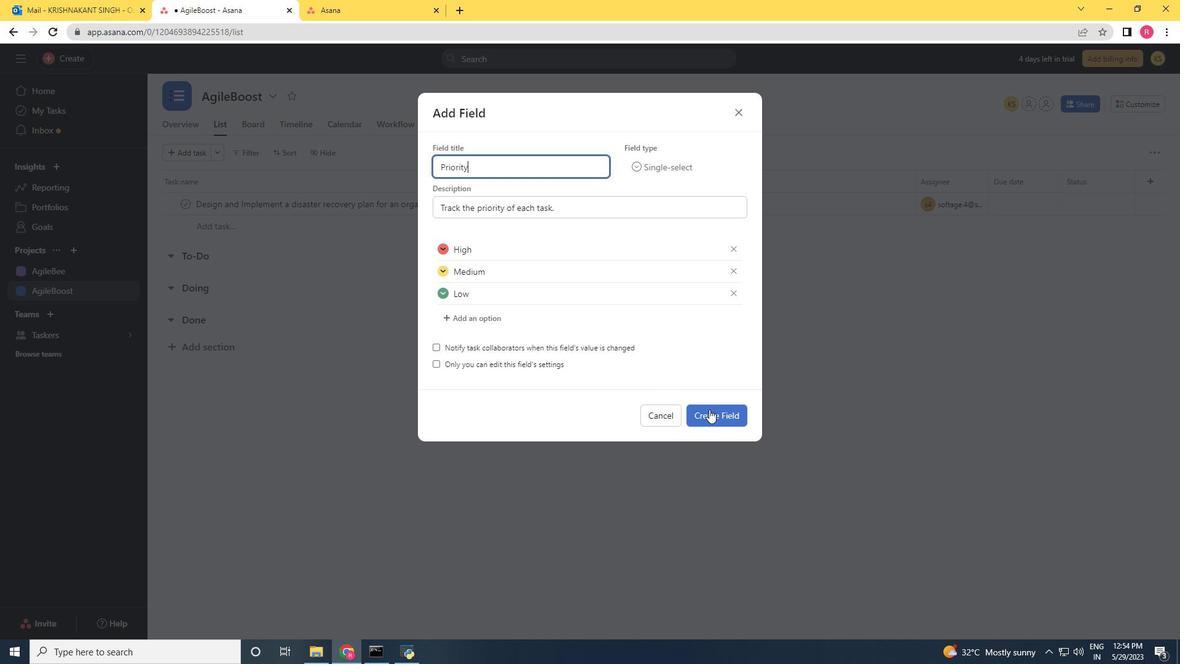 
Action: Mouse moved to (1044, 210)
Screenshot: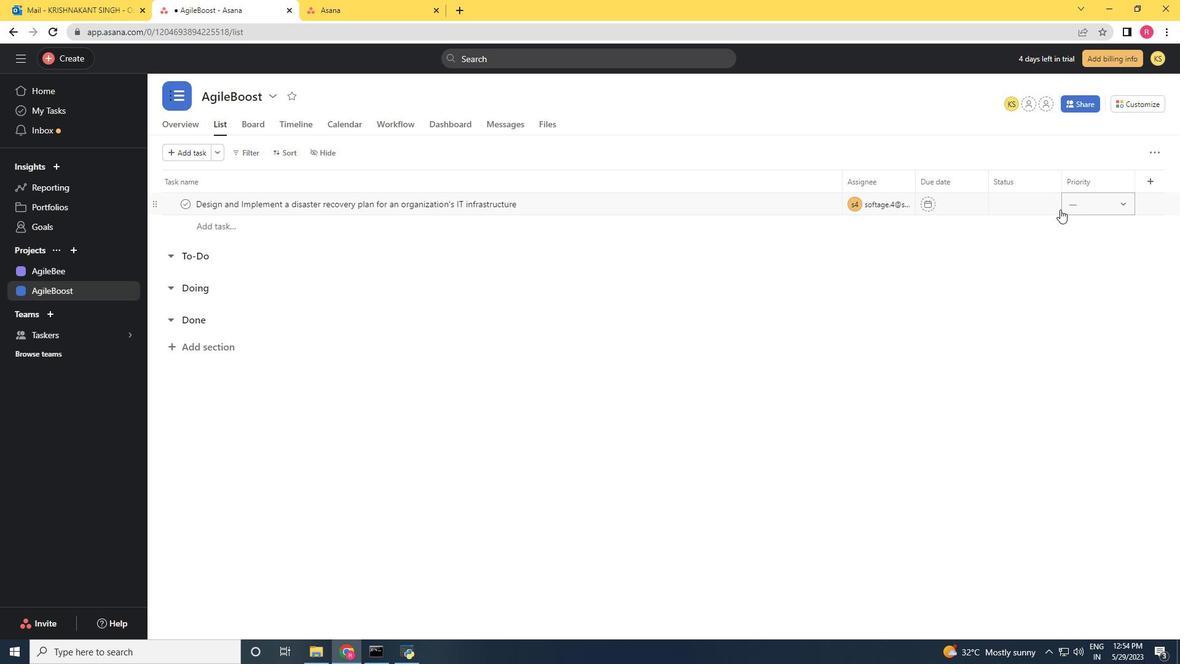 
Action: Mouse pressed left at (1044, 210)
Screenshot: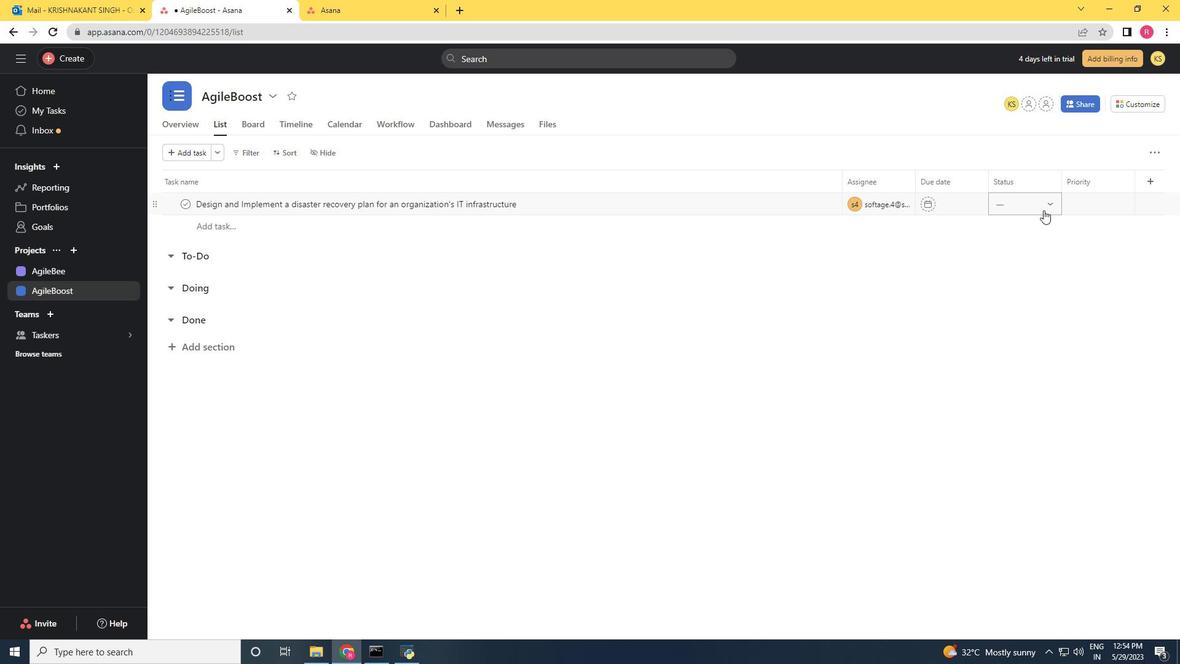 
Action: Mouse moved to (1043, 238)
Screenshot: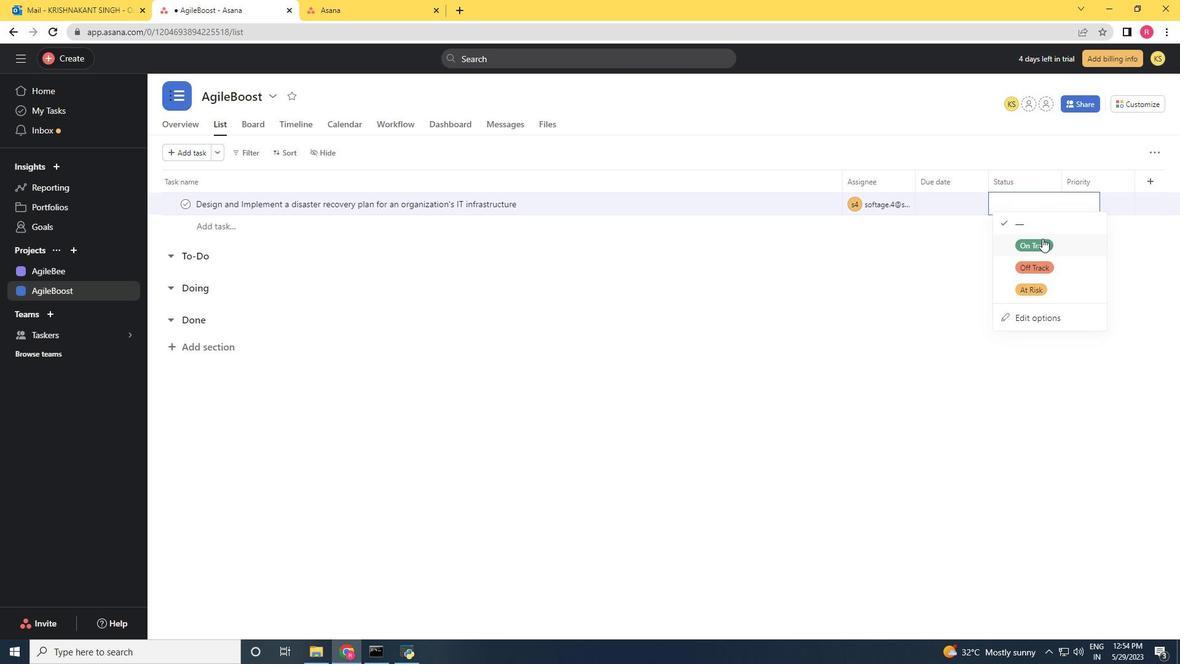 
Action: Mouse pressed left at (1043, 238)
Screenshot: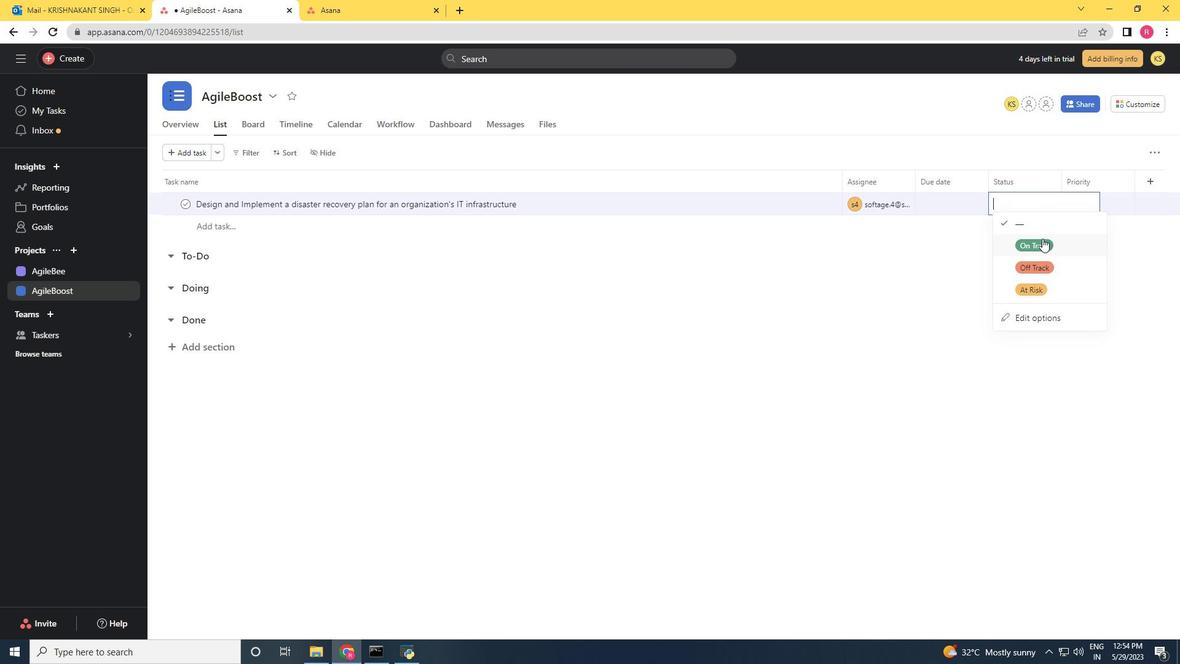 
Action: Mouse moved to (1105, 208)
Screenshot: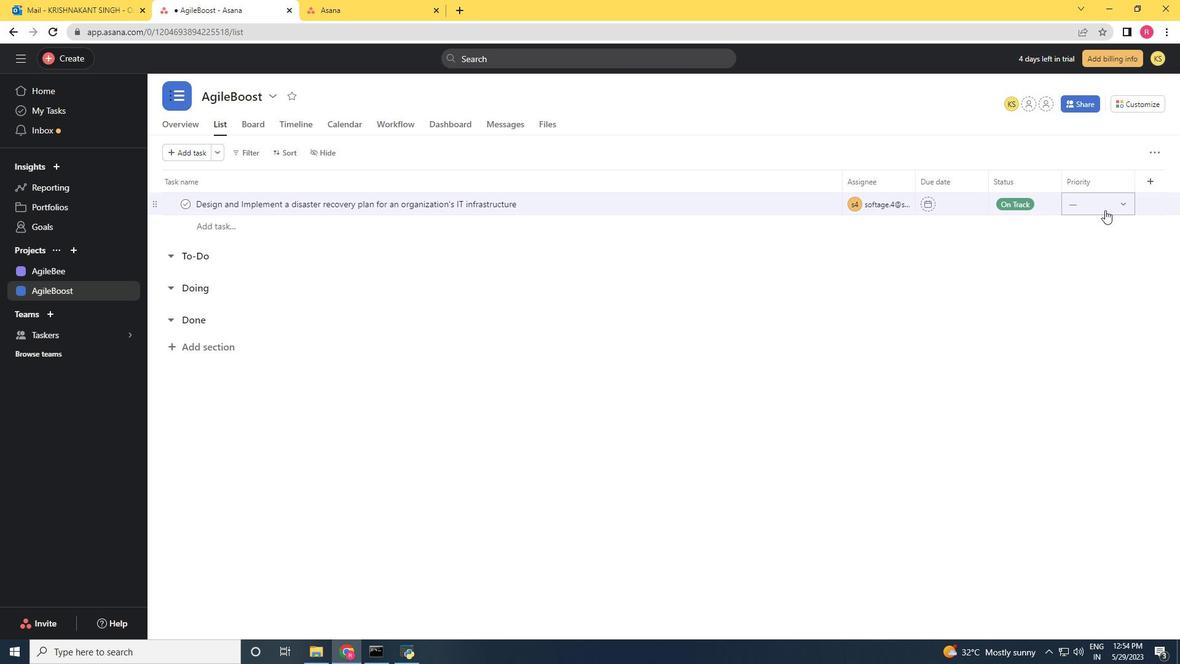 
Action: Mouse pressed left at (1105, 208)
Screenshot: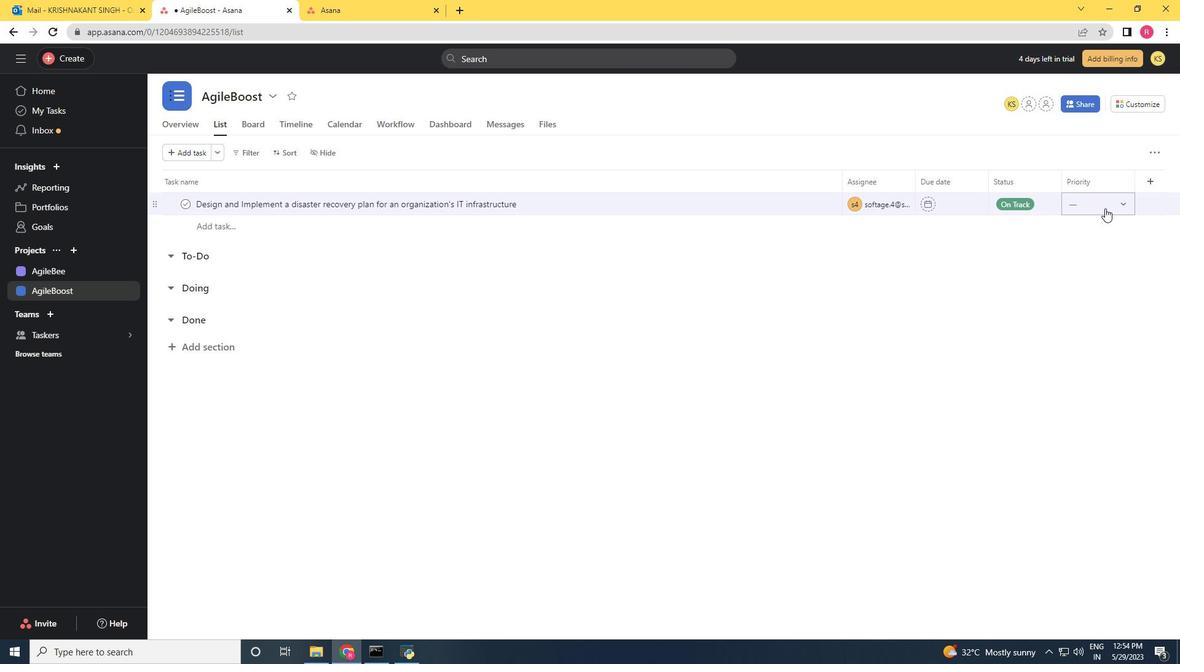 
Action: Mouse moved to (1107, 284)
Screenshot: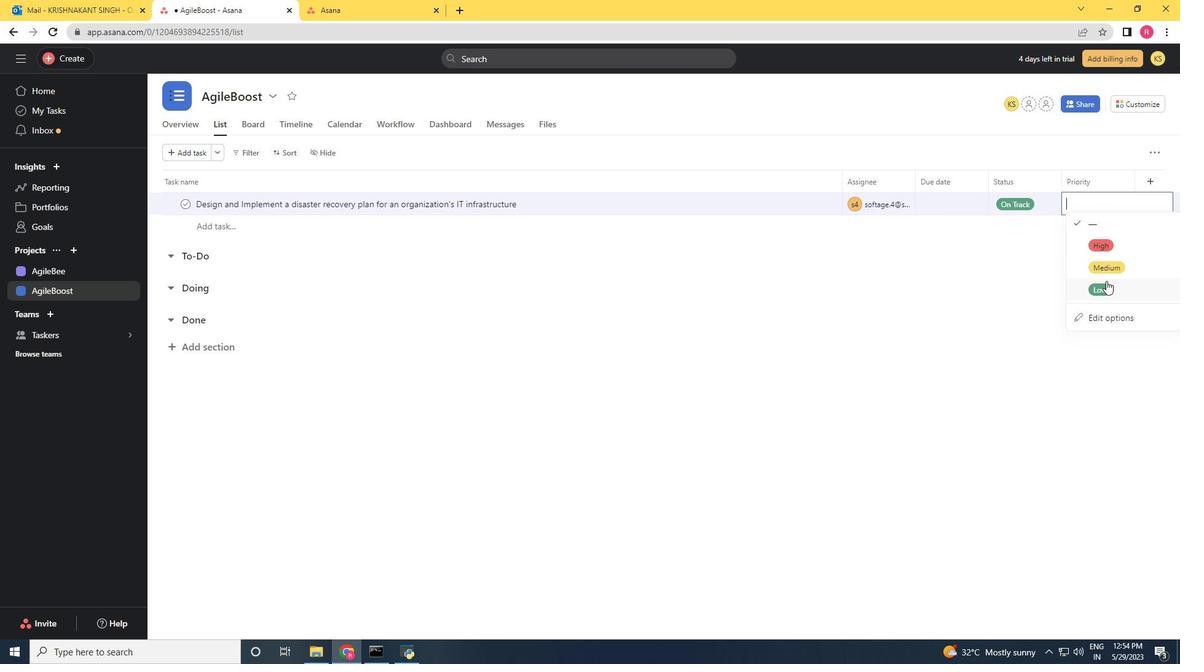 
Action: Mouse pressed left at (1107, 284)
Screenshot: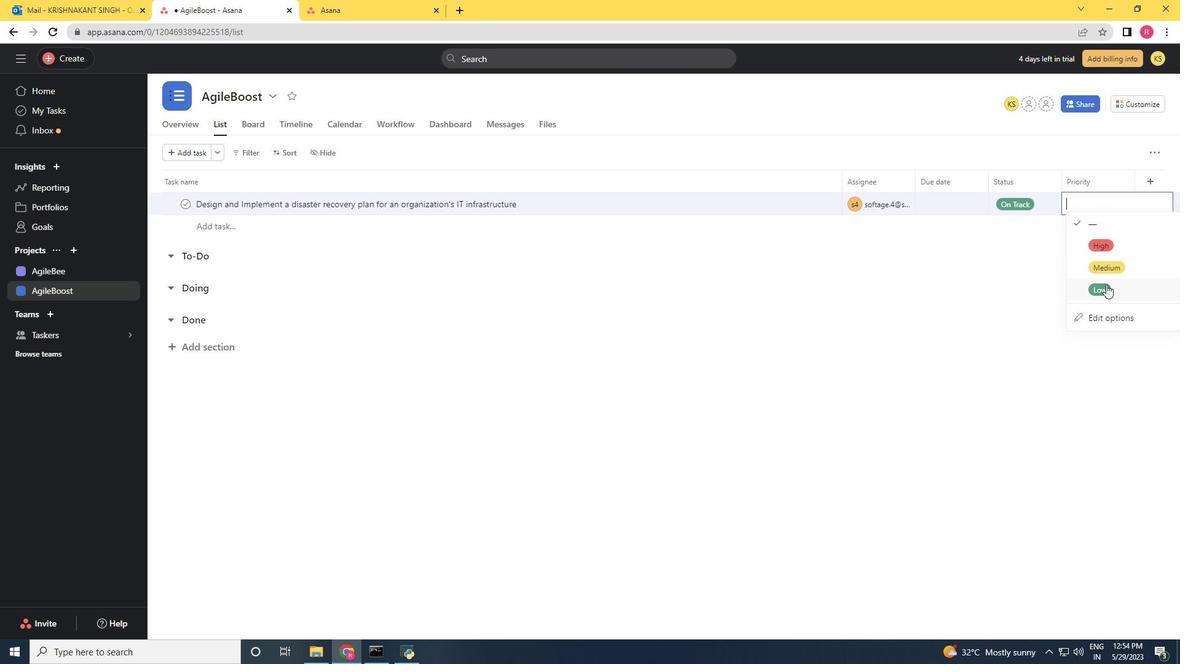 
